 Task: In the  document cultivatepositivemind.rtf Share this file with 'softage.1@softage.net' Make a copy of the file 'without changing the auto name' Delete the  copy of the file
Action: Mouse moved to (961, 46)
Screenshot: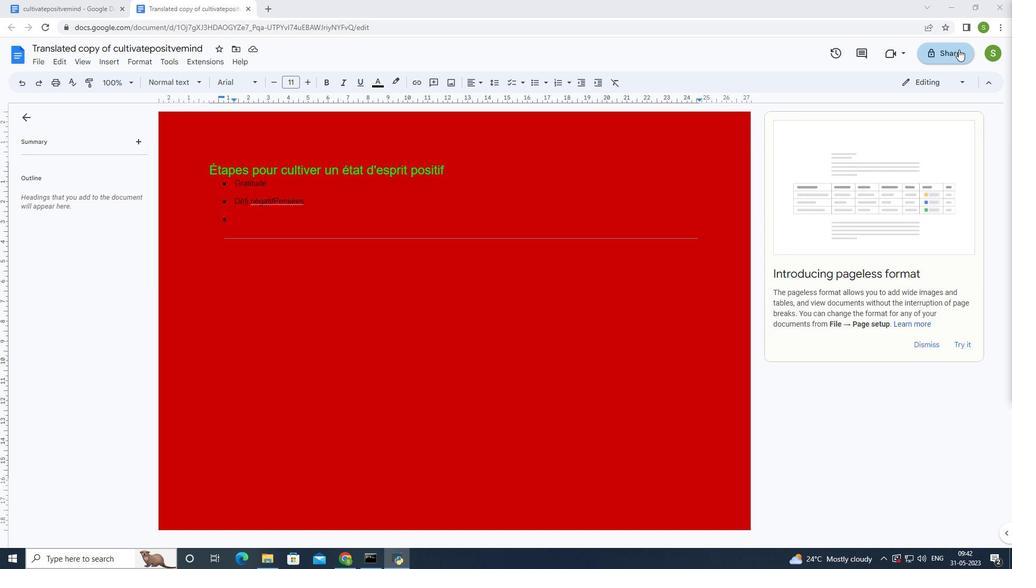 
Action: Mouse pressed left at (961, 46)
Screenshot: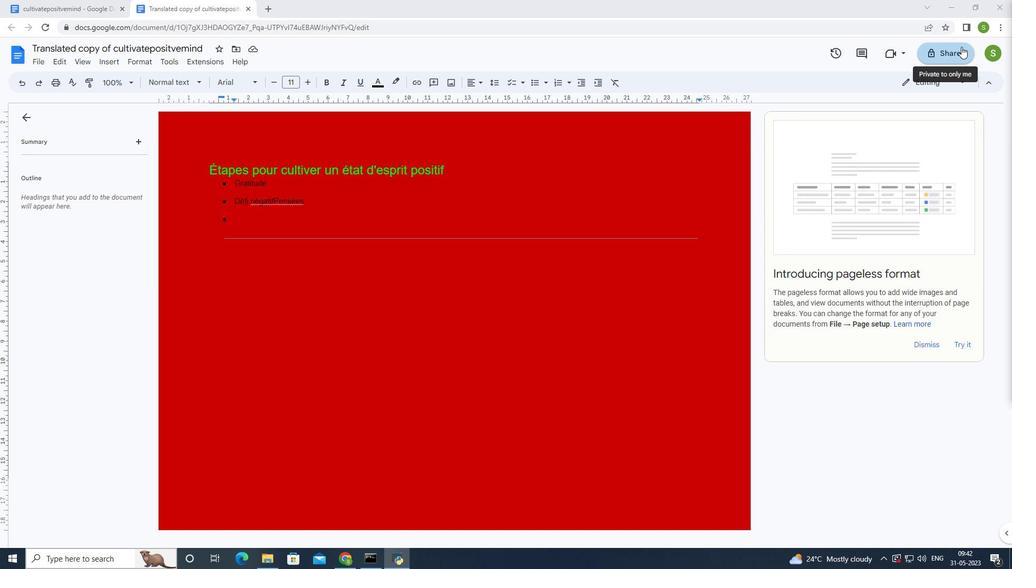 
Action: Mouse moved to (532, 245)
Screenshot: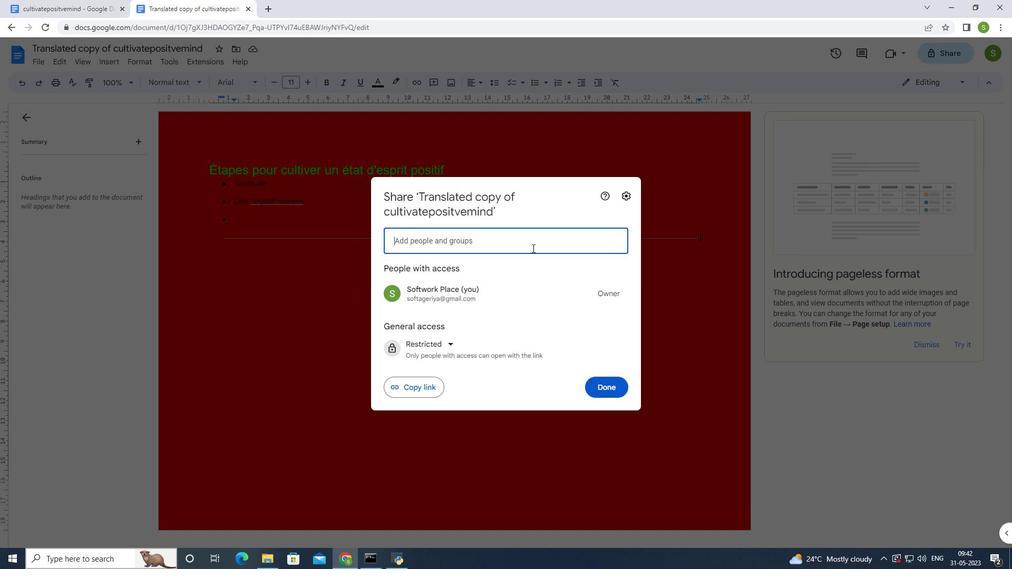 
Action: Mouse pressed left at (532, 245)
Screenshot: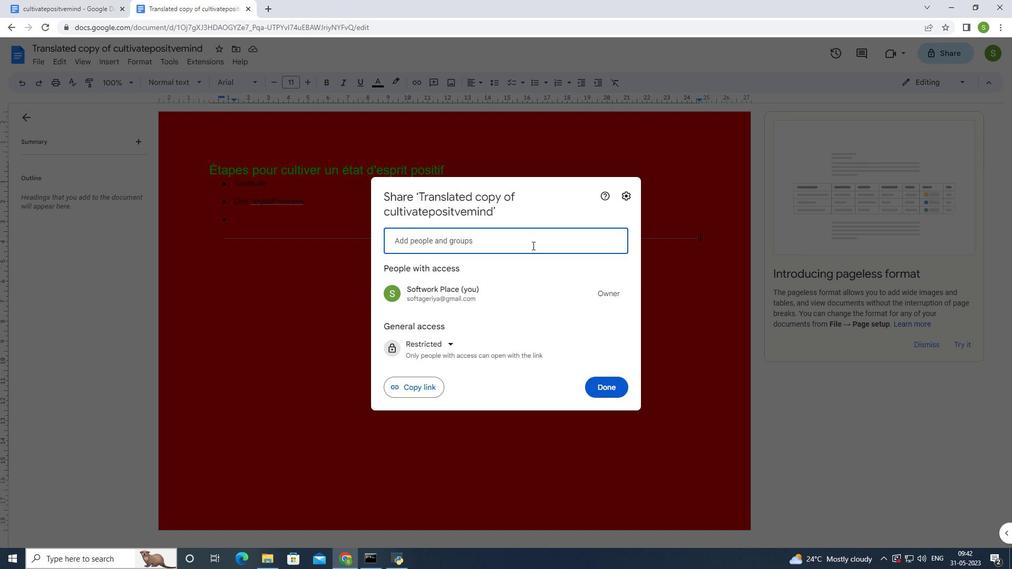 
Action: Key pressed softage,1<Key.shift>@softage<Key.backspace><Key.backspace><Key.backspace><Key.backspace><Key.backspace><Key.backspace><Key.backspace><Key.backspace><Key.backspace>
Screenshot: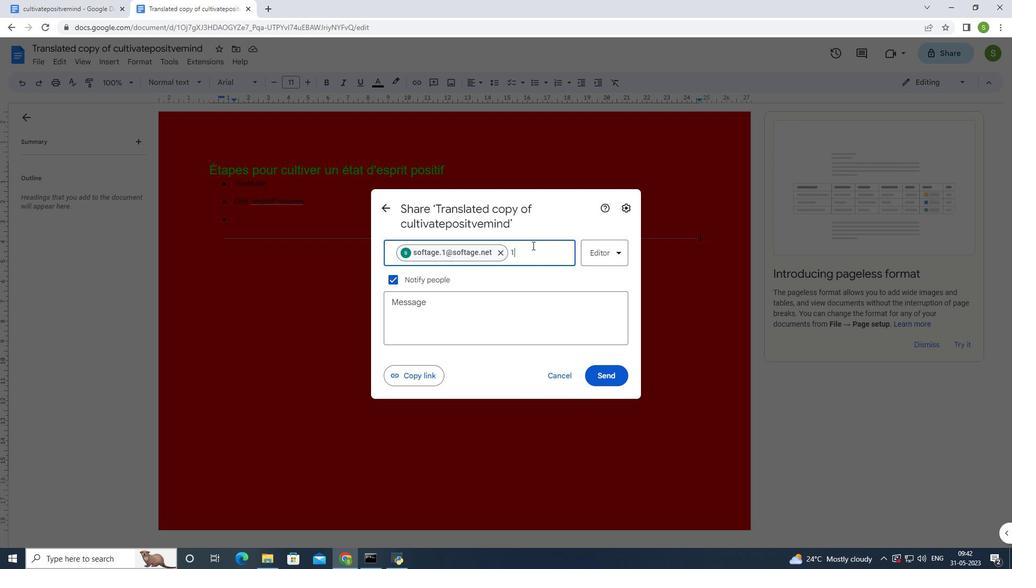 
Action: Mouse moved to (601, 374)
Screenshot: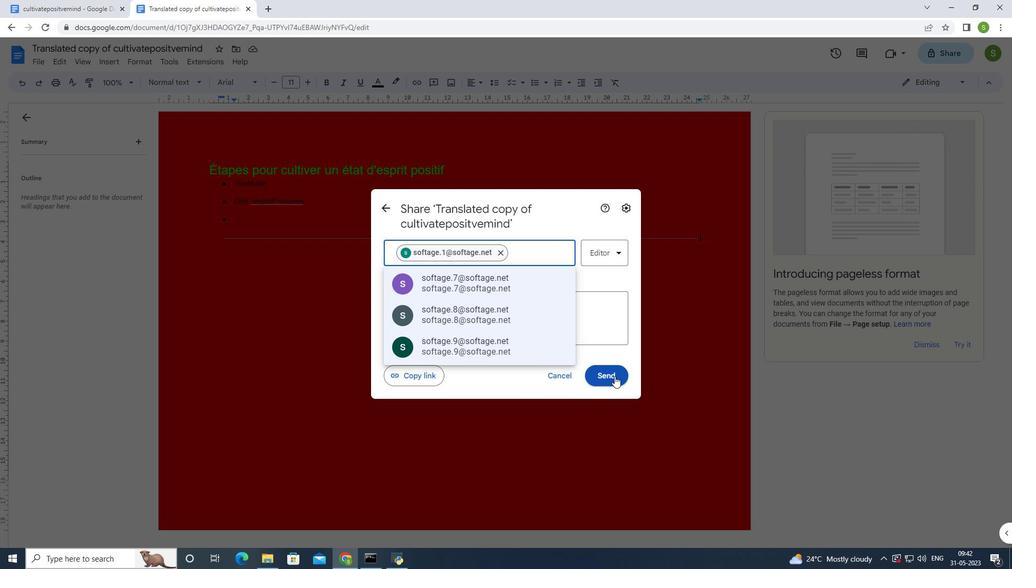 
Action: Mouse pressed left at (601, 374)
Screenshot: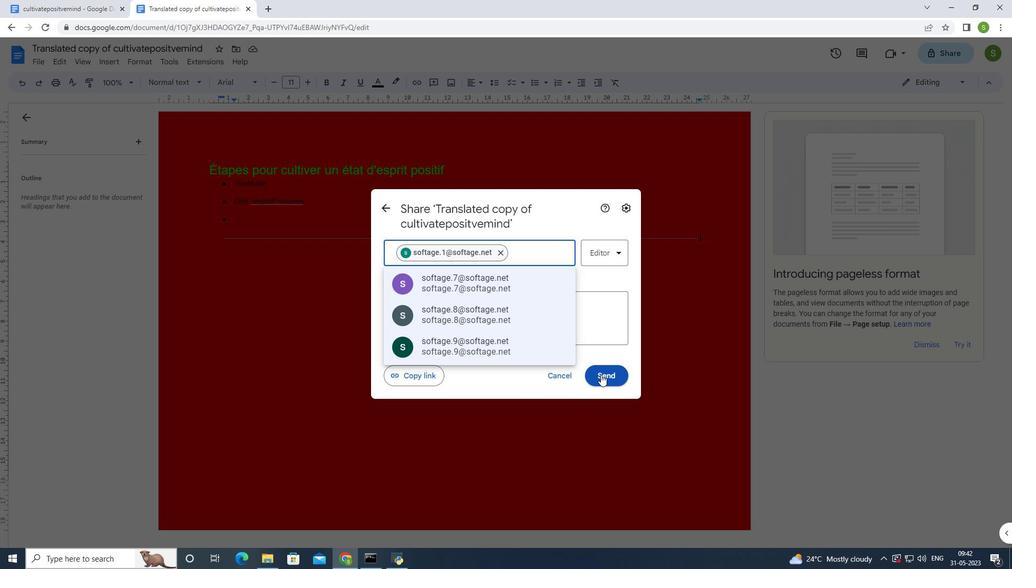 
Action: Mouse moved to (34, 61)
Screenshot: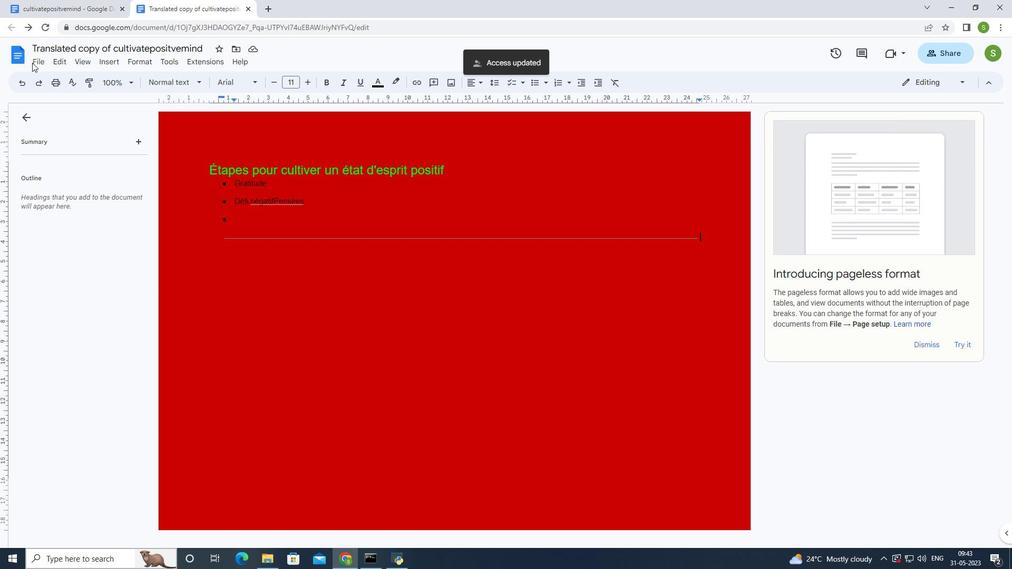
Action: Mouse pressed left at (34, 61)
Screenshot: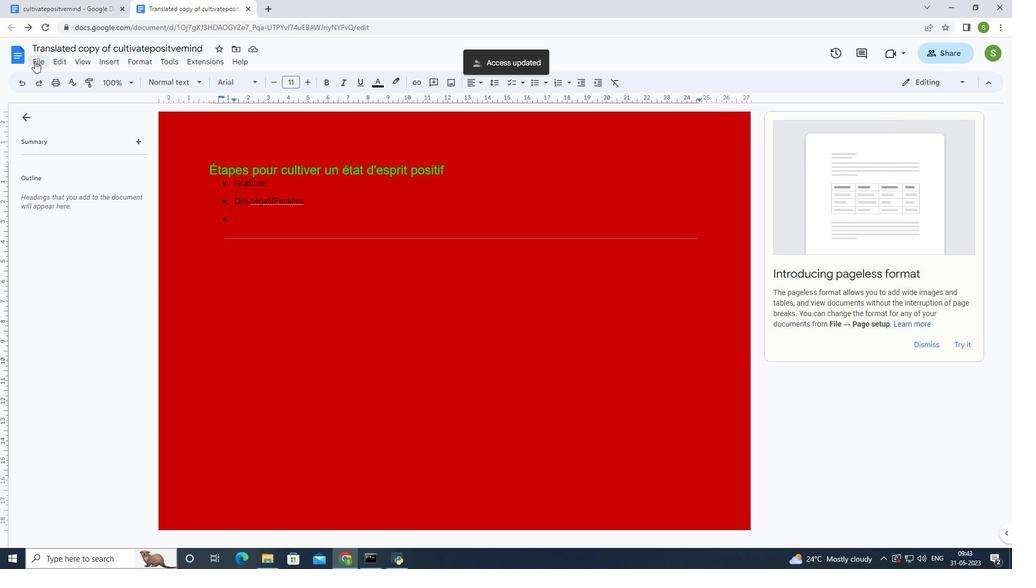 
Action: Mouse moved to (91, 113)
Screenshot: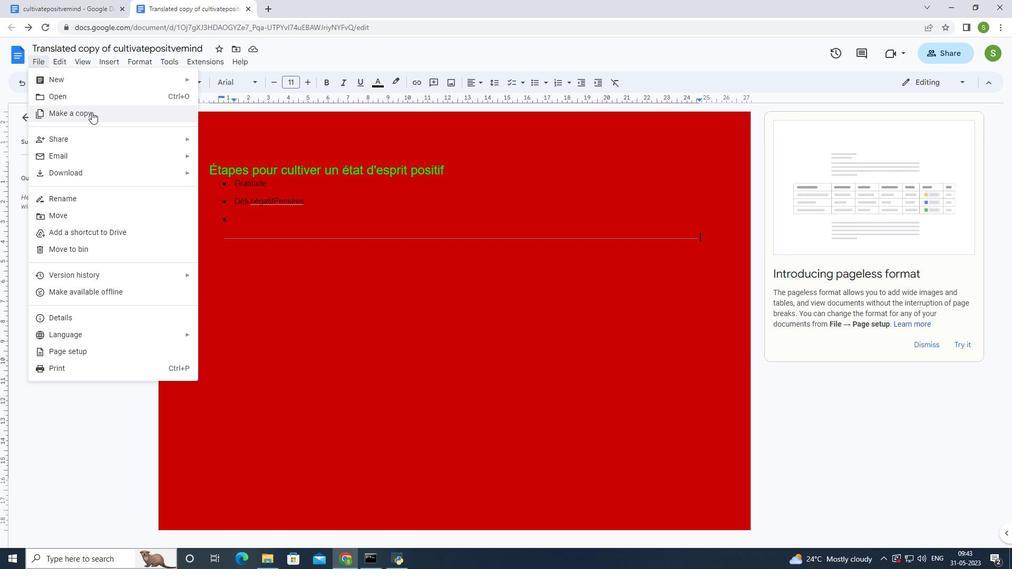 
Action: Mouse pressed left at (91, 113)
Screenshot: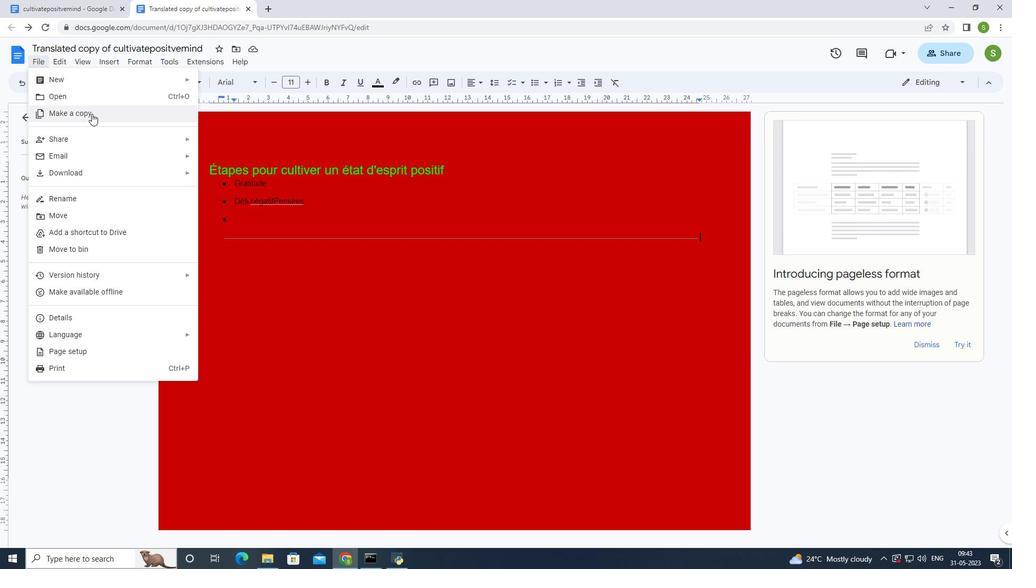 
Action: Mouse moved to (665, 319)
Screenshot: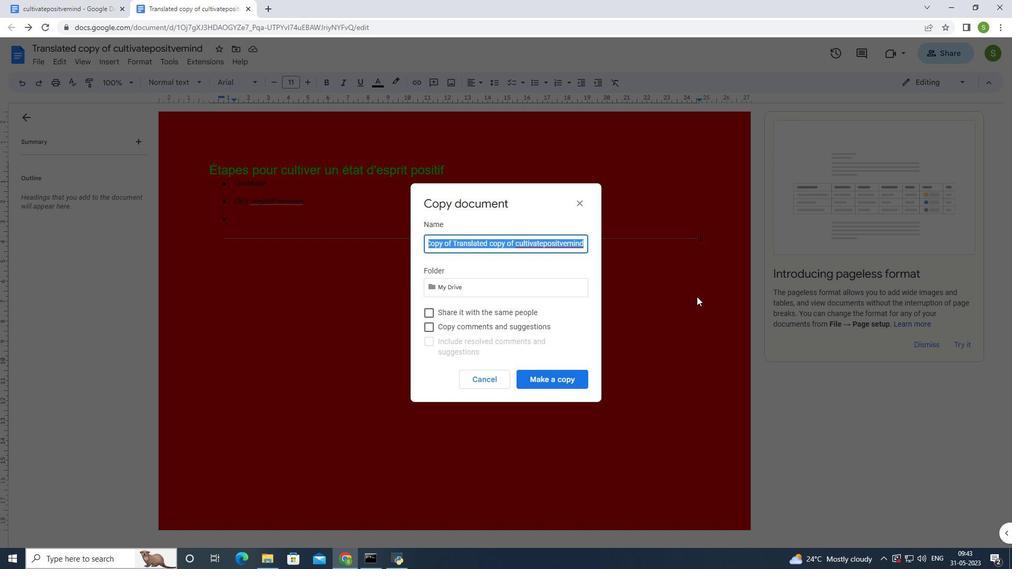 
Action: Key pressed without<Key.space>changing<Key.space>the<Key.space>auto<Key.space>name
Screenshot: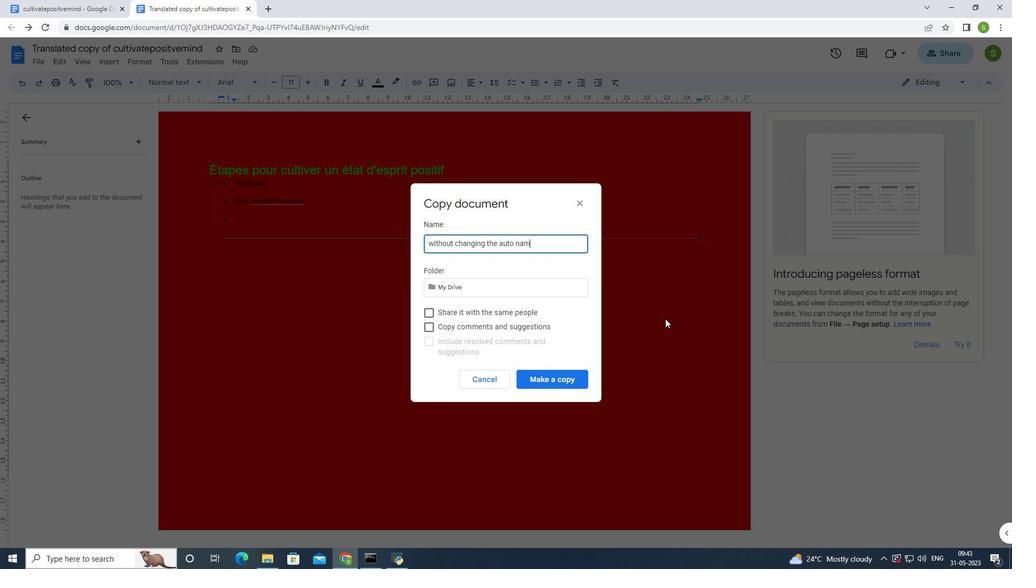 
Action: Mouse moved to (485, 326)
Screenshot: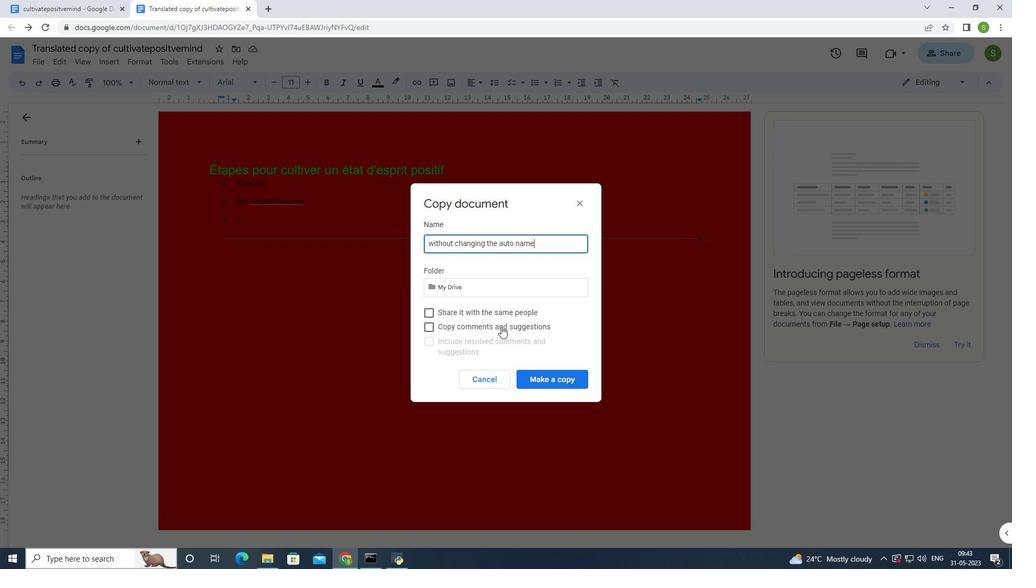 
Action: Mouse scrolled (485, 325) with delta (0, 0)
Screenshot: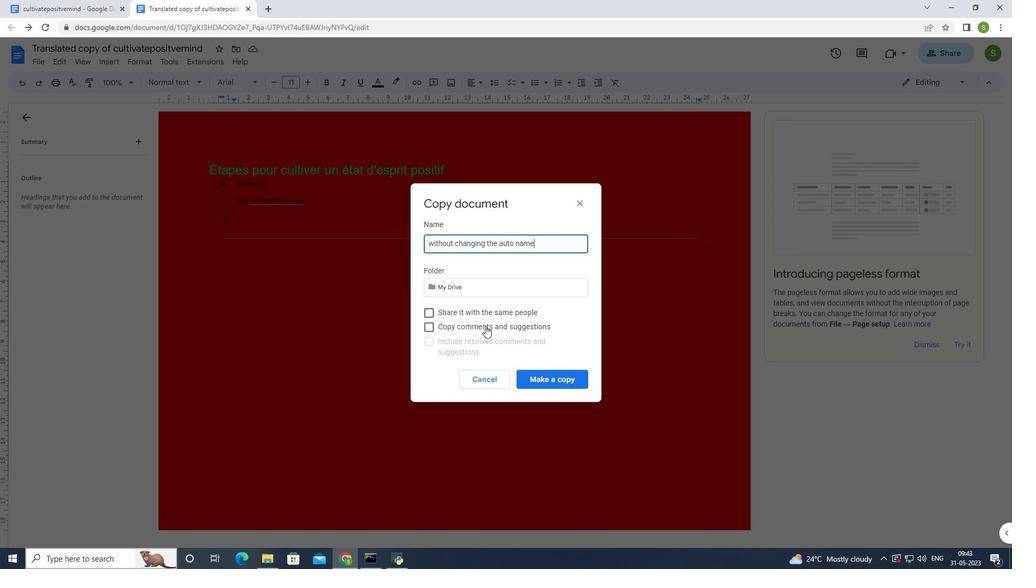 
Action: Mouse scrolled (485, 325) with delta (0, 0)
Screenshot: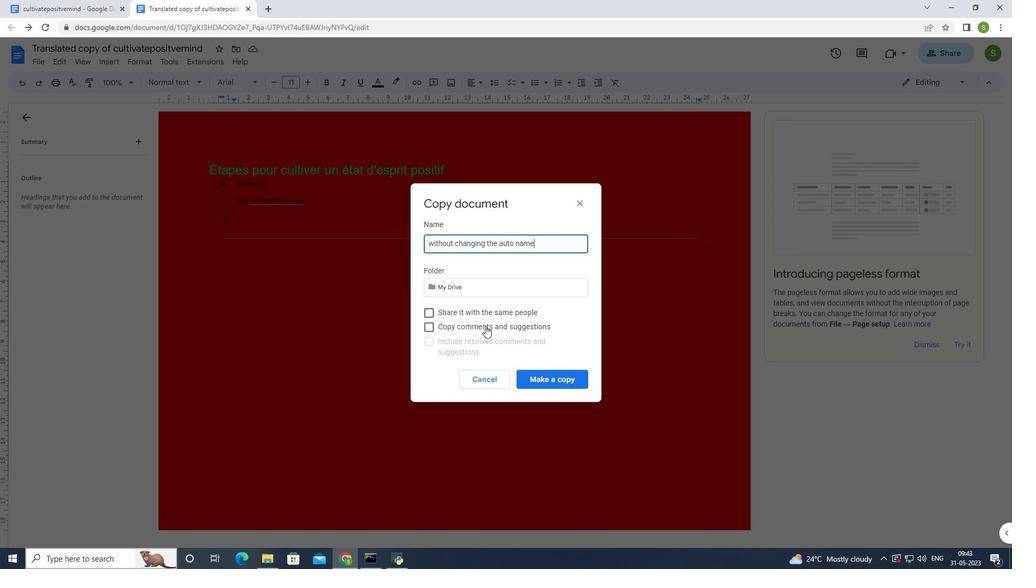 
Action: Mouse moved to (486, 325)
Screenshot: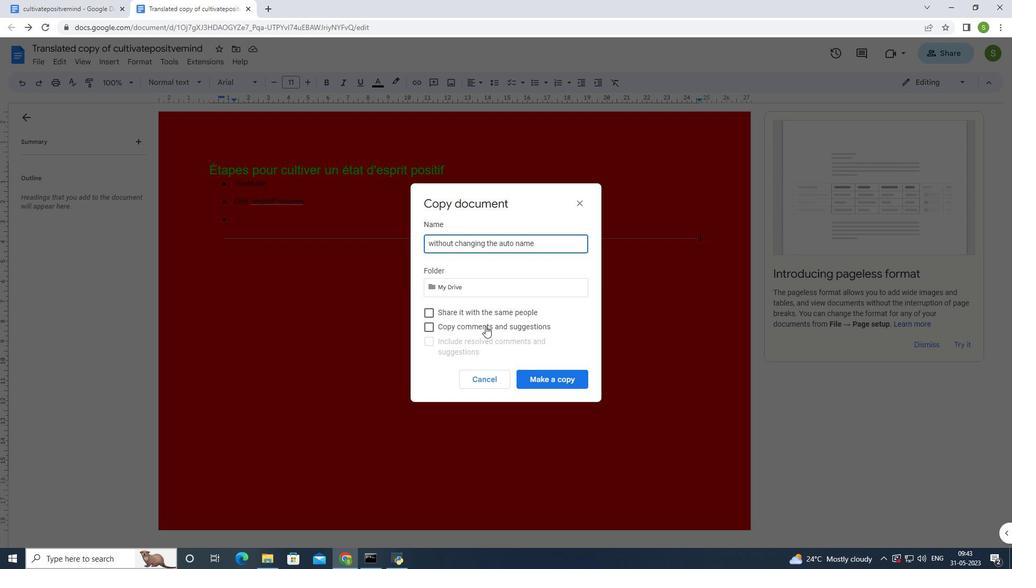 
Action: Mouse scrolled (486, 325) with delta (0, 0)
Screenshot: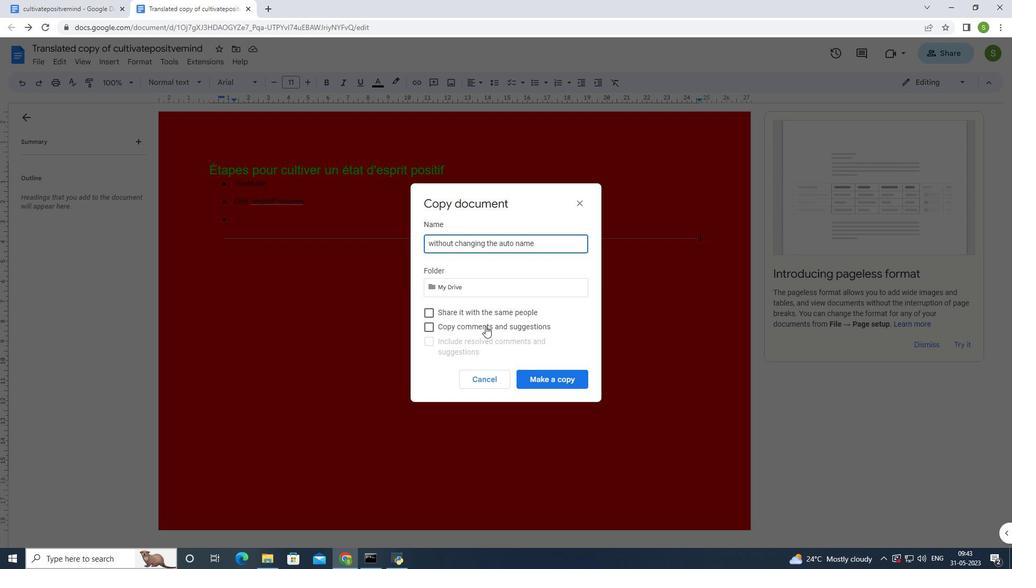 
Action: Mouse moved to (487, 325)
Screenshot: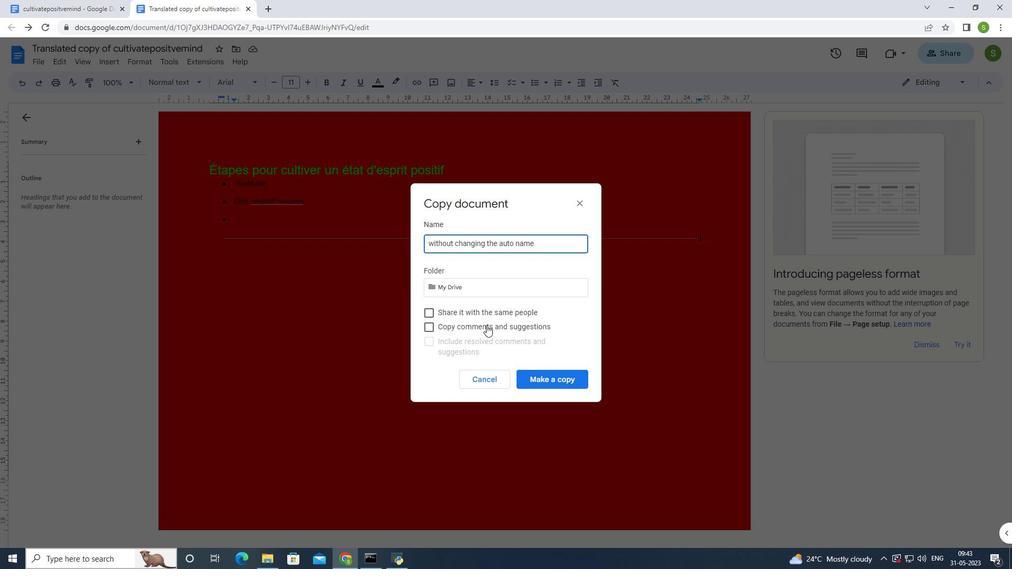 
Action: Mouse scrolled (487, 324) with delta (0, 0)
Screenshot: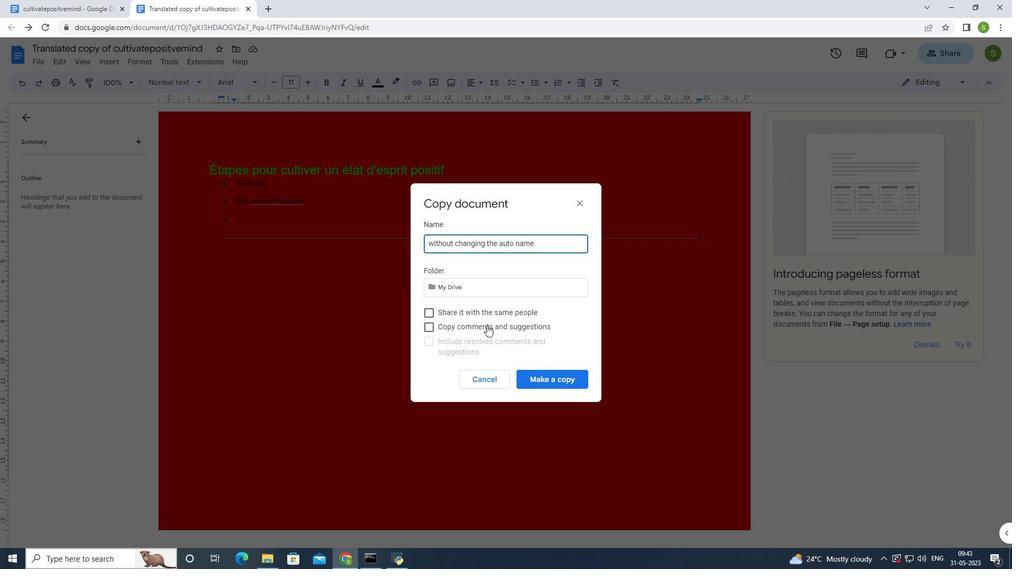 
Action: Mouse moved to (495, 322)
Screenshot: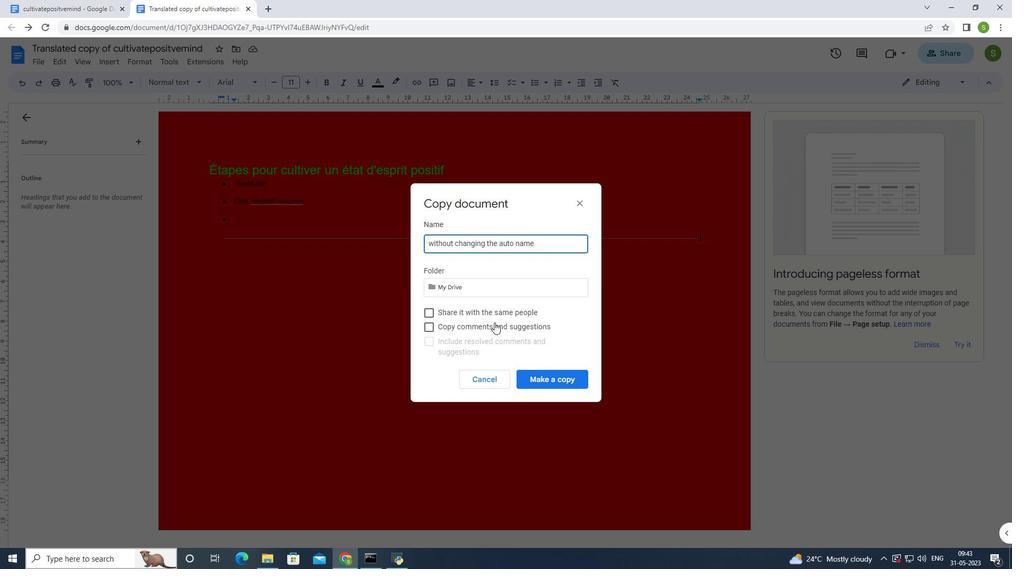 
Action: Mouse scrolled (495, 321) with delta (0, 0)
Screenshot: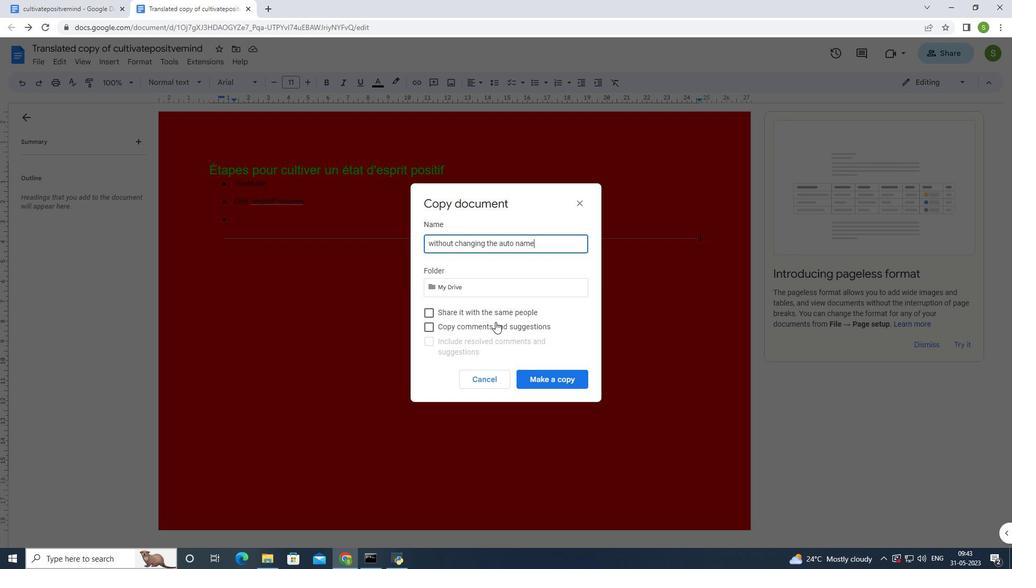 
Action: Mouse scrolled (495, 321) with delta (0, 0)
Screenshot: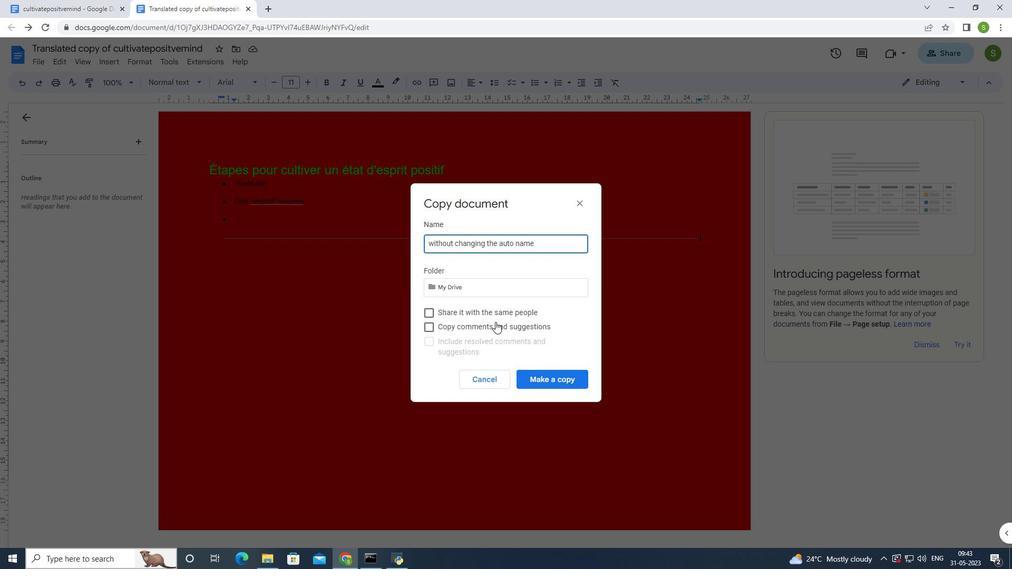 
Action: Mouse scrolled (495, 322) with delta (0, 0)
Screenshot: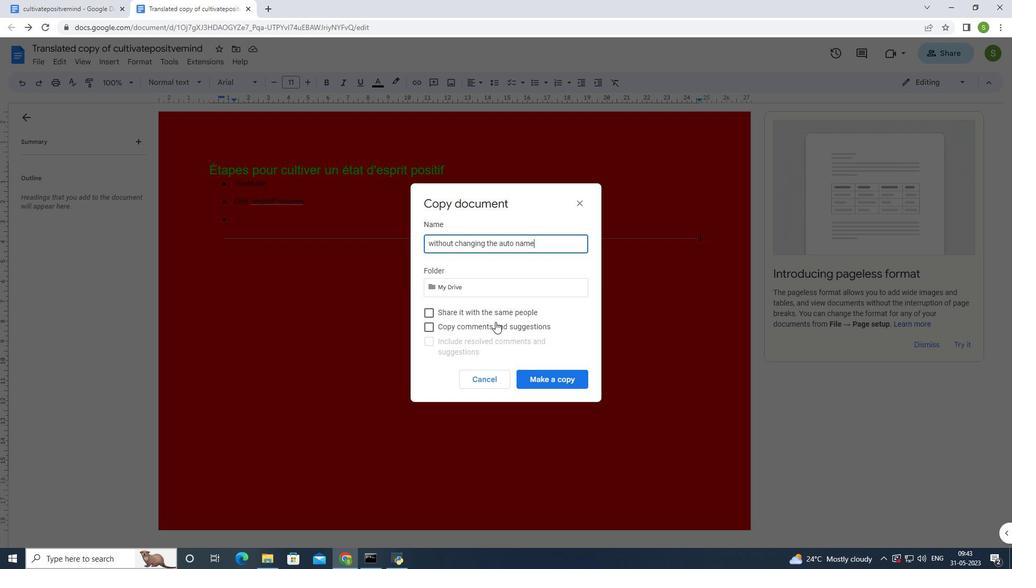 
Action: Mouse scrolled (495, 321) with delta (0, 0)
Screenshot: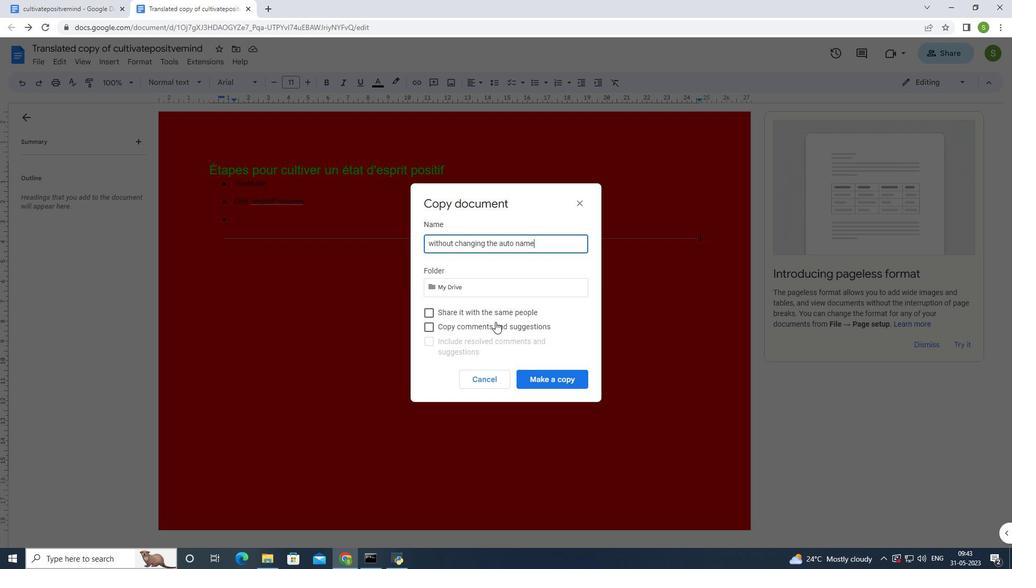 
Action: Mouse scrolled (495, 322) with delta (0, 0)
Screenshot: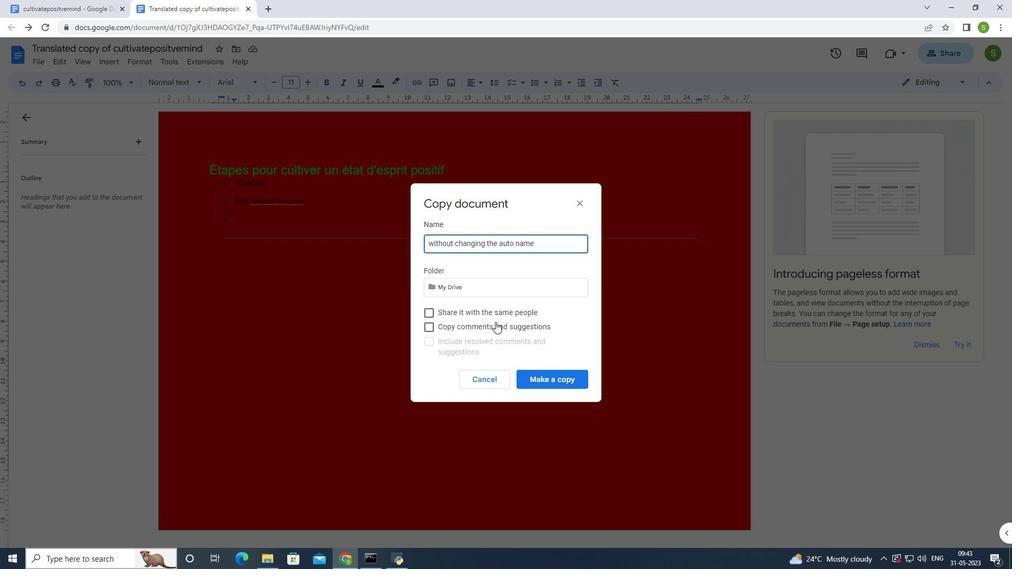 
Action: Mouse moved to (466, 327)
Screenshot: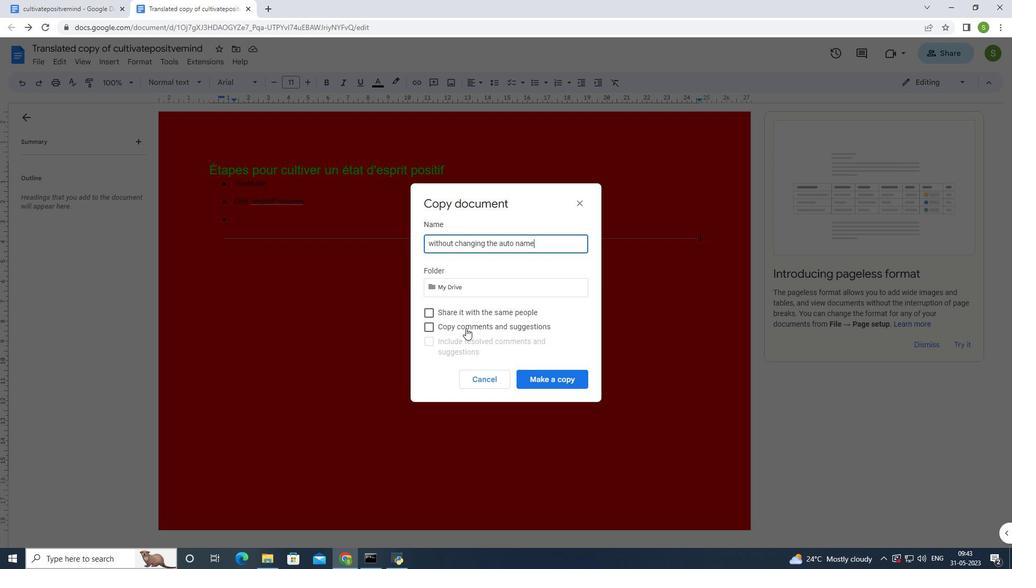 
Action: Mouse scrolled (466, 327) with delta (0, 0)
Screenshot: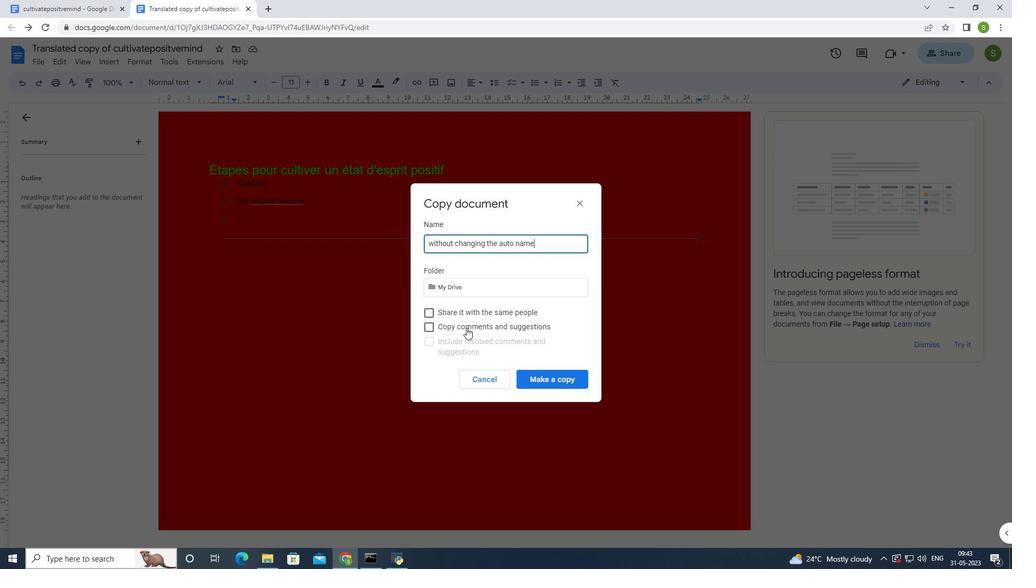 
Action: Mouse scrolled (466, 327) with delta (0, 0)
Screenshot: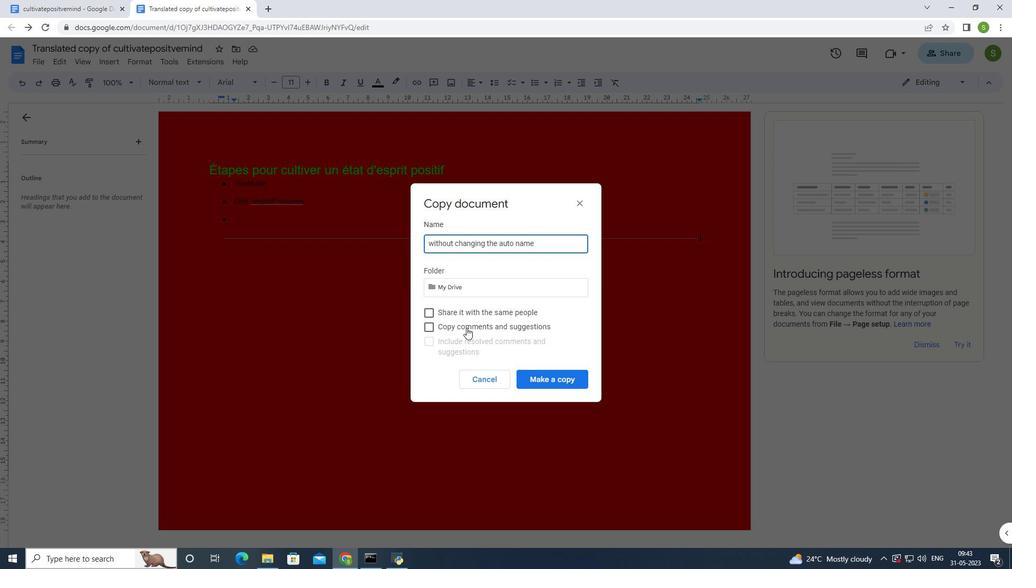 
Action: Mouse moved to (468, 324)
Screenshot: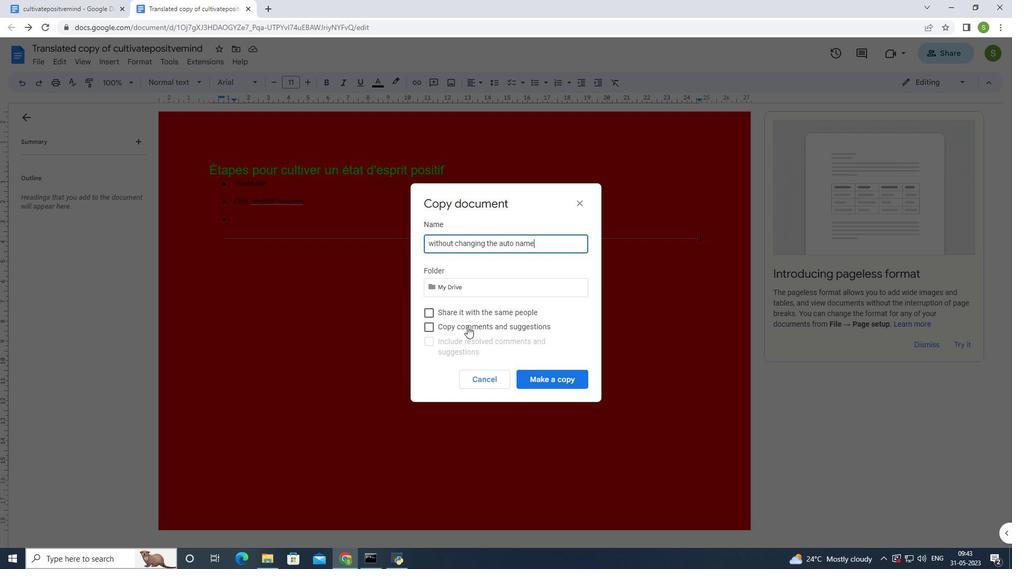 
Action: Mouse scrolled (468, 325) with delta (0, 0)
Screenshot: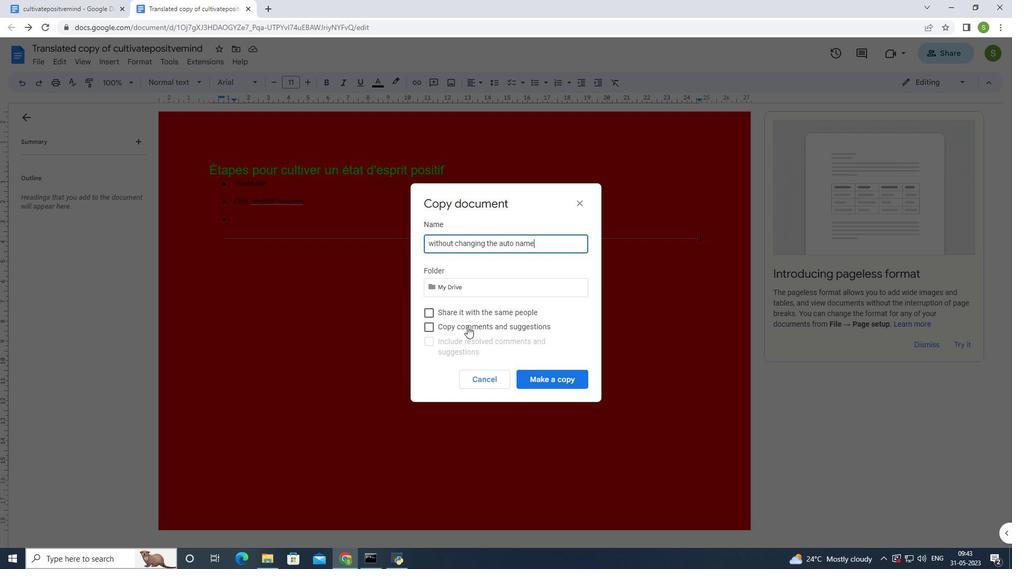 
Action: Mouse moved to (470, 323)
Screenshot: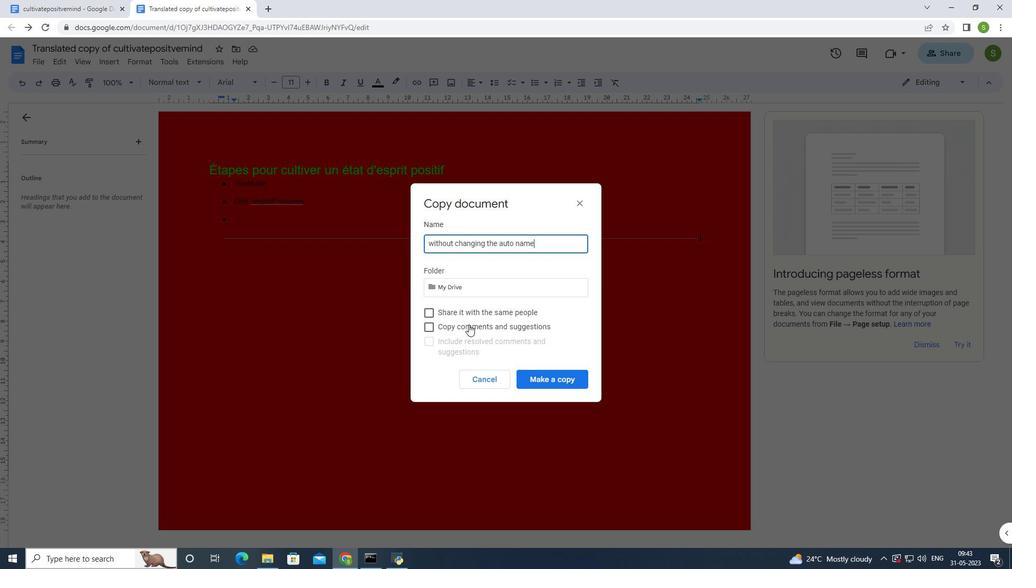 
Action: Mouse scrolled (470, 323) with delta (0, 0)
Screenshot: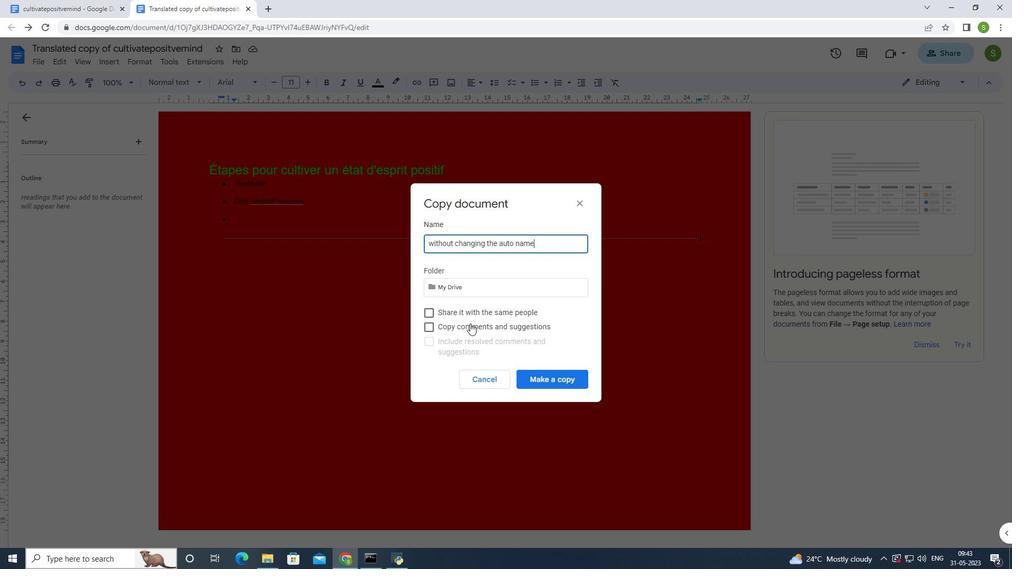 
Action: Mouse scrolled (470, 323) with delta (0, 0)
Screenshot: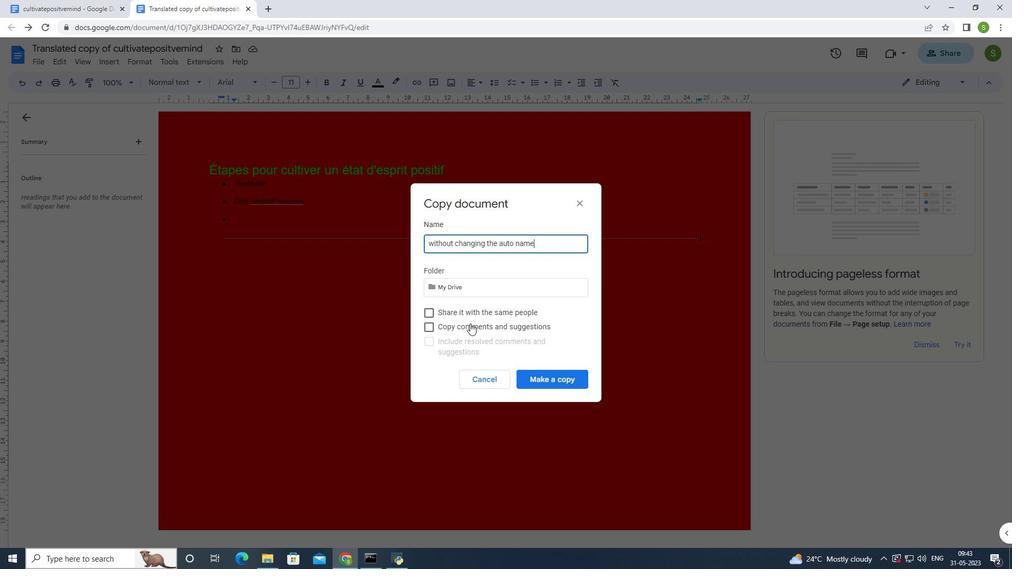 
Action: Mouse moved to (476, 343)
Screenshot: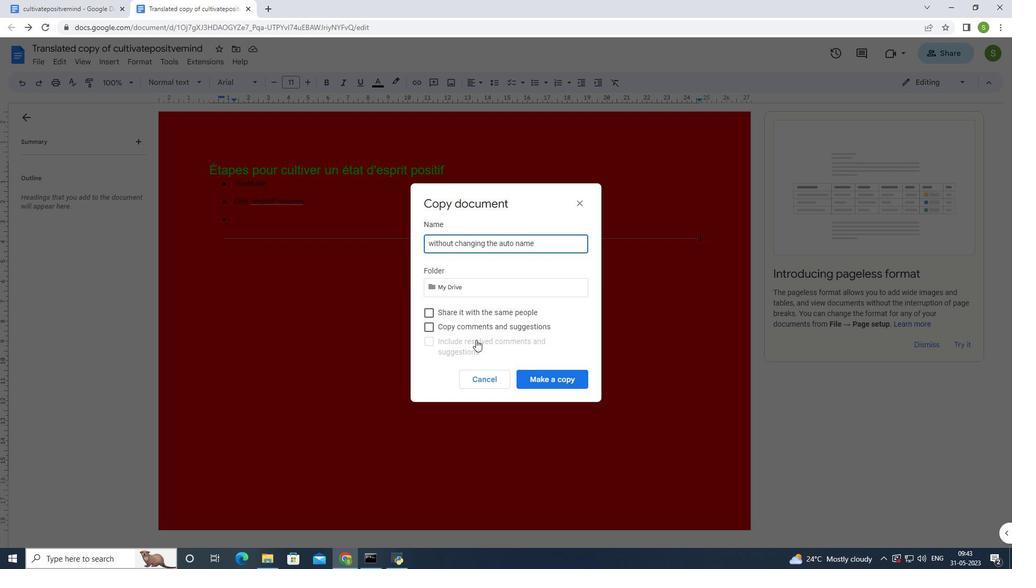 
Action: Mouse scrolled (476, 342) with delta (0, 0)
Screenshot: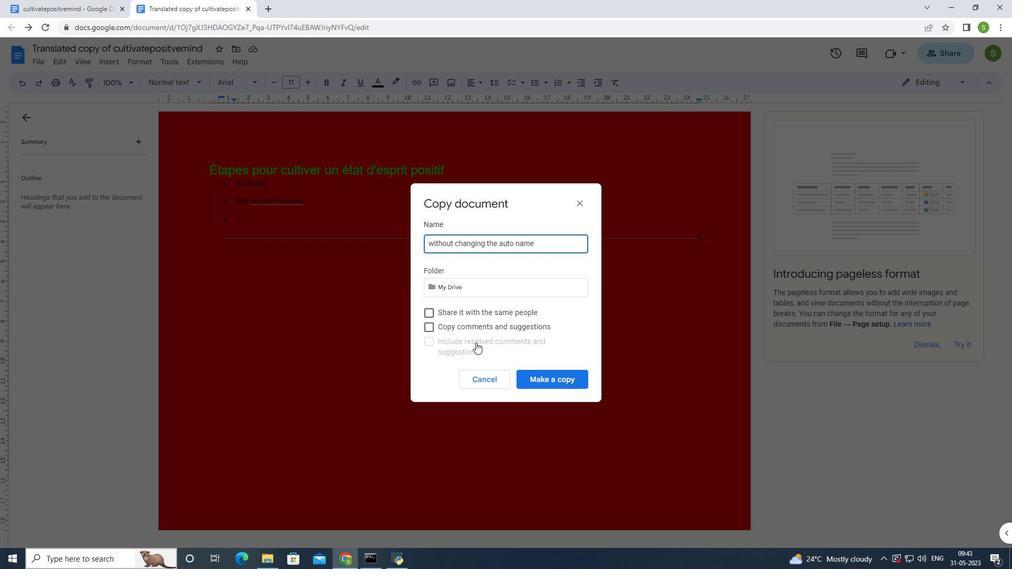
Action: Mouse scrolled (476, 342) with delta (0, 0)
Screenshot: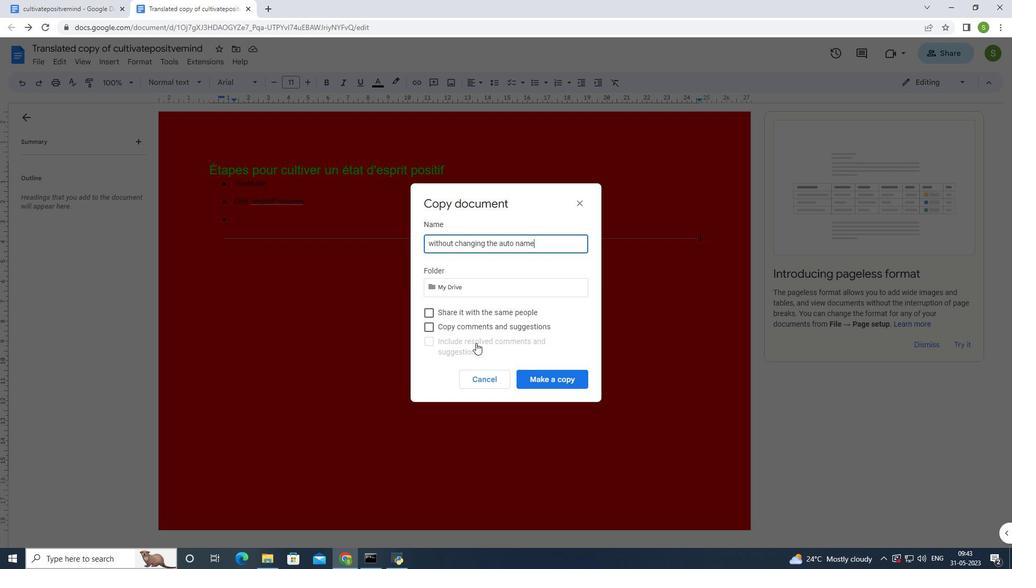 
Action: Mouse moved to (575, 377)
Screenshot: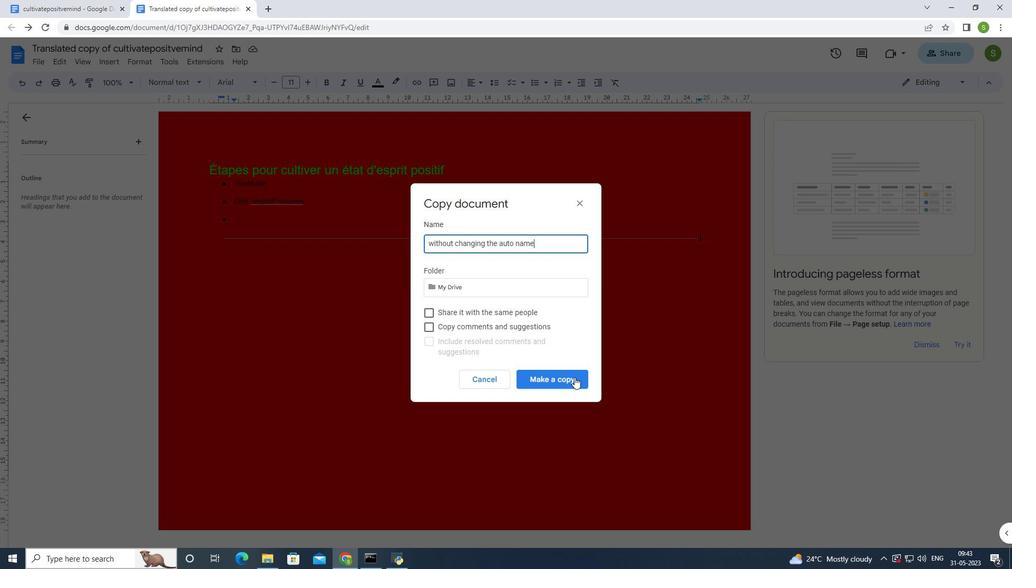 
Action: Mouse pressed left at (575, 377)
Screenshot: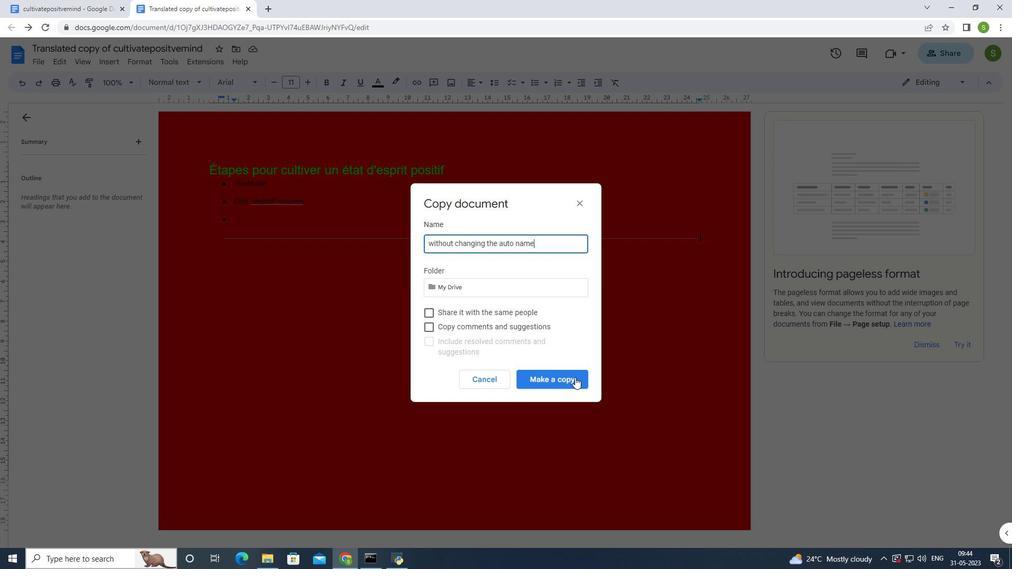 
Action: Mouse moved to (39, 62)
Screenshot: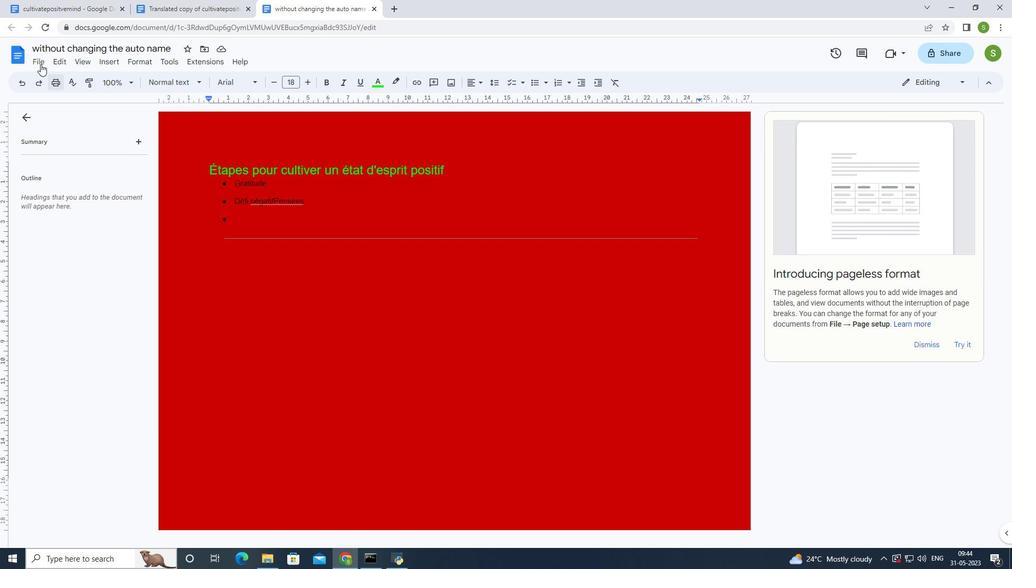 
Action: Mouse pressed left at (39, 62)
Screenshot: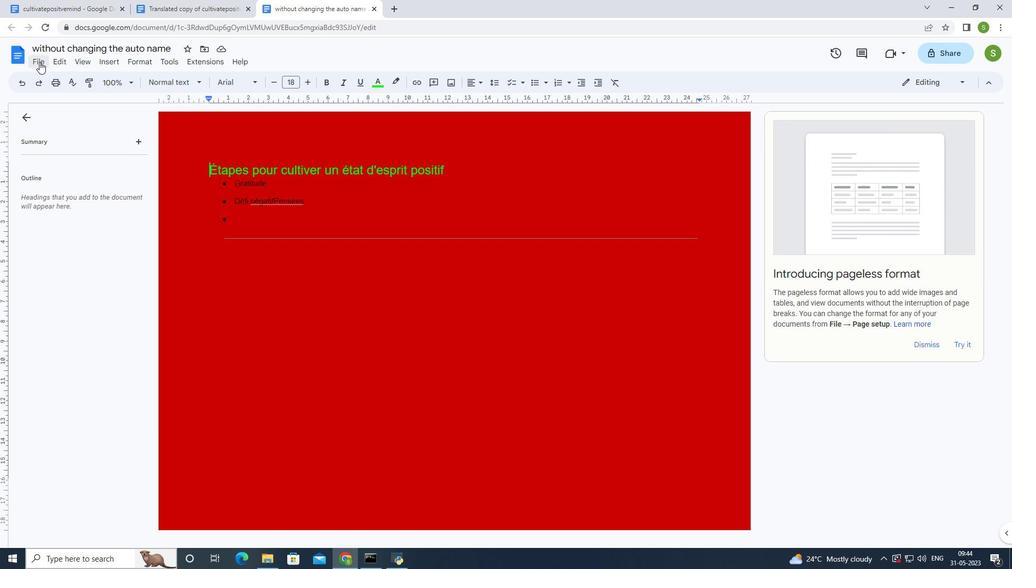 
Action: Mouse moved to (326, 262)
Screenshot: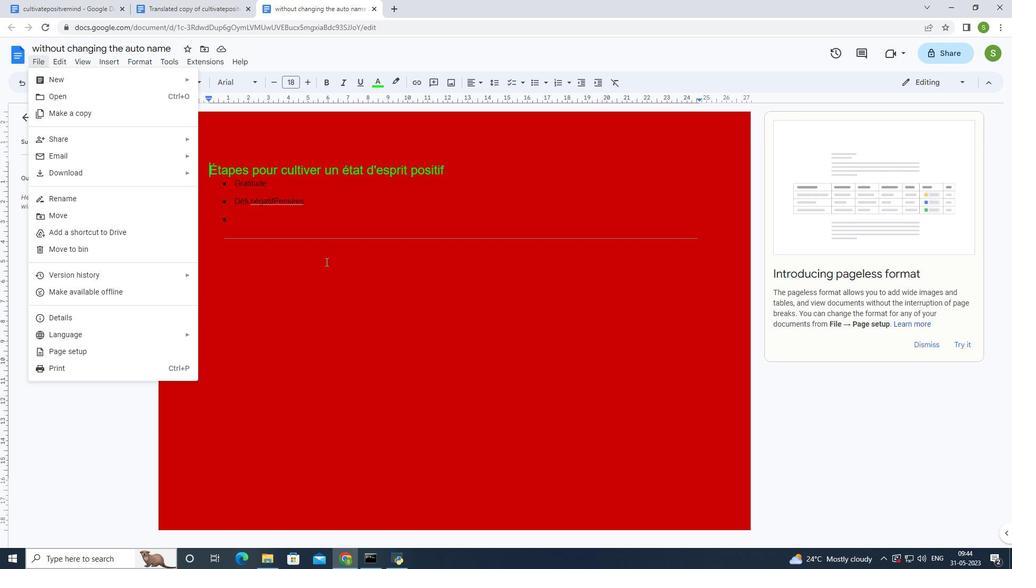 
Action: Mouse pressed left at (326, 262)
Screenshot: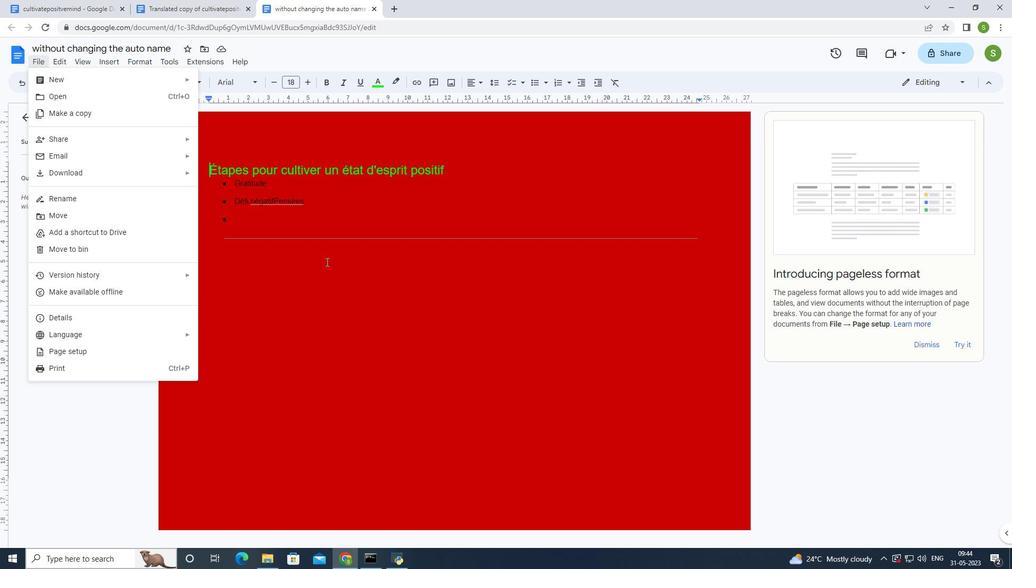 
Action: Mouse moved to (108, 45)
Screenshot: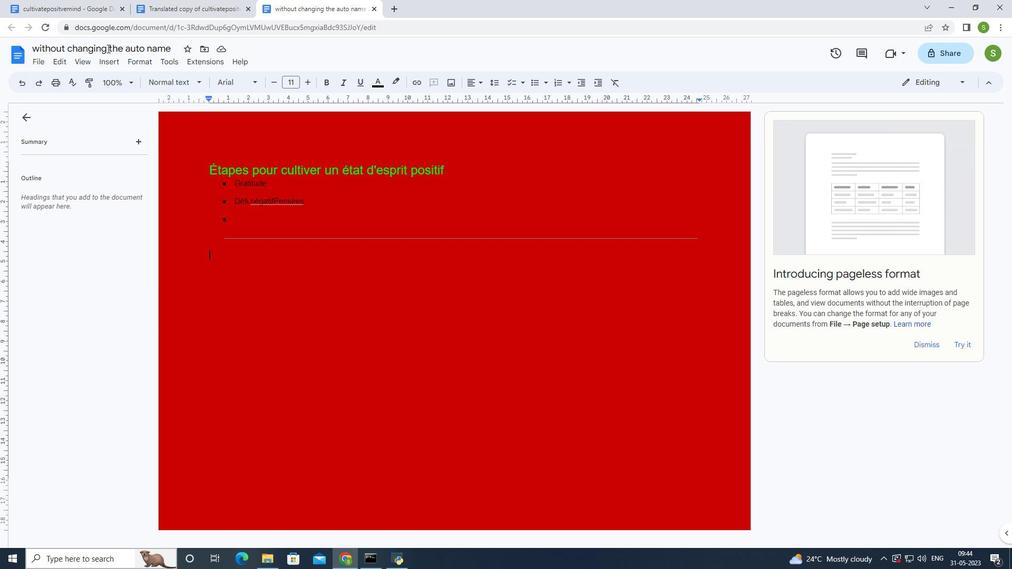 
Action: Mouse pressed right at (108, 45)
Screenshot: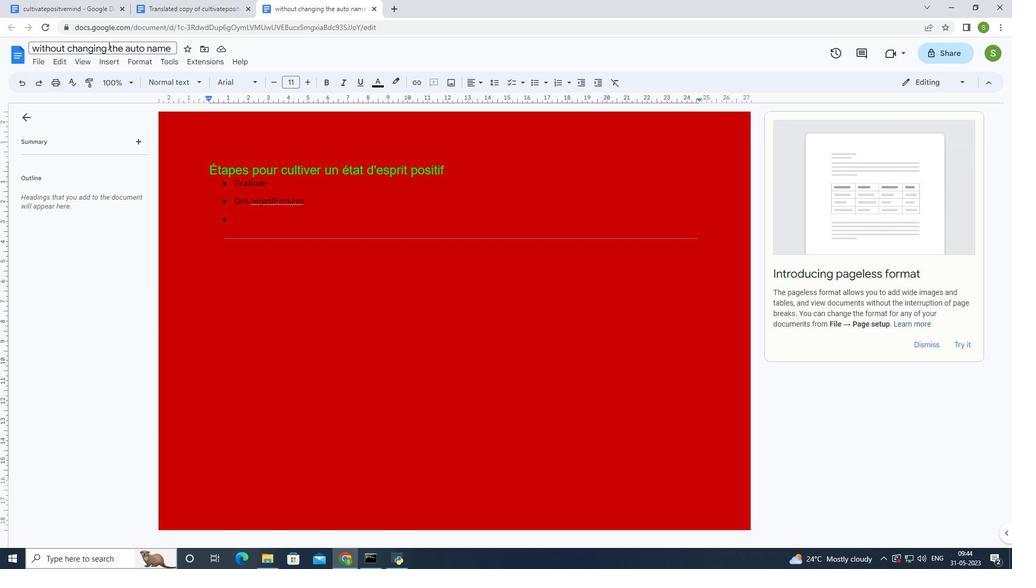 
Action: Mouse moved to (110, 245)
Screenshot: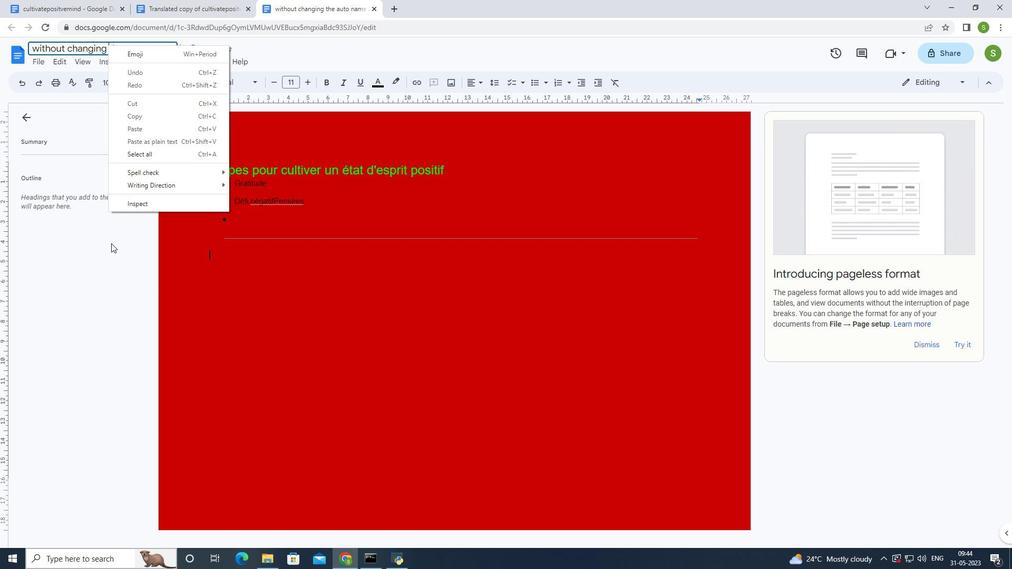 
Action: Mouse pressed left at (110, 245)
Screenshot: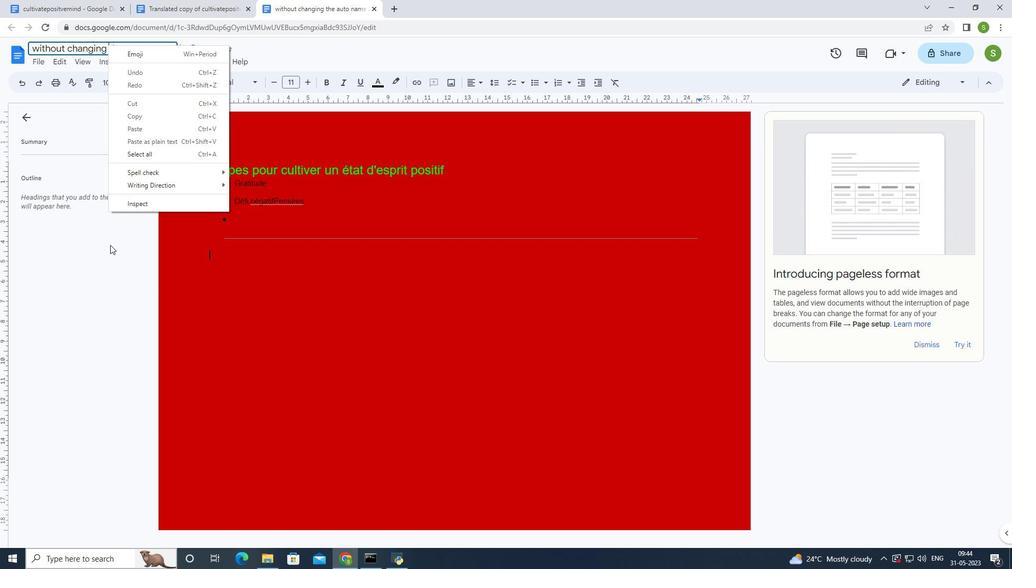 
Action: Mouse moved to (13, 48)
Screenshot: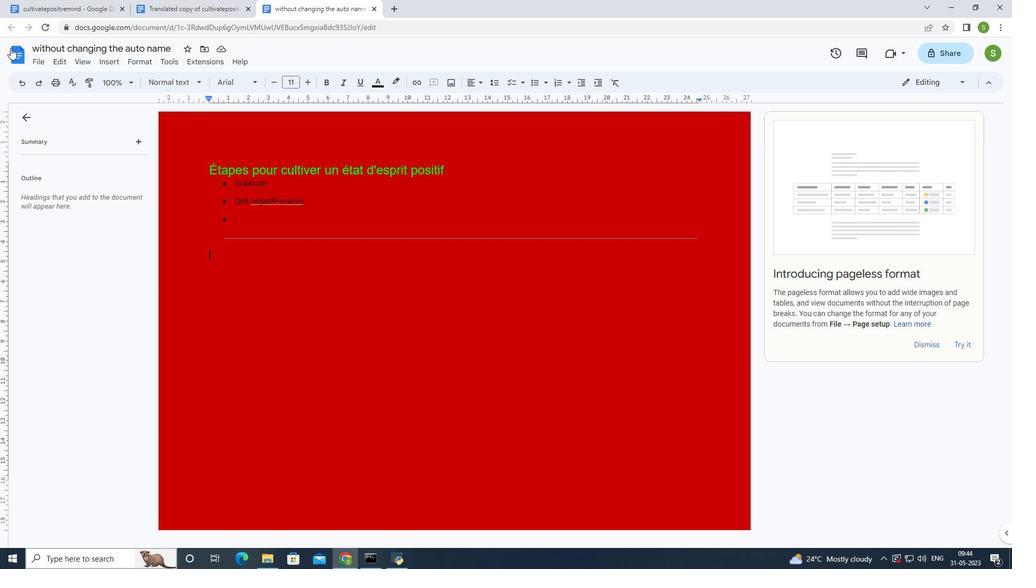
Action: Mouse pressed left at (13, 48)
Screenshot: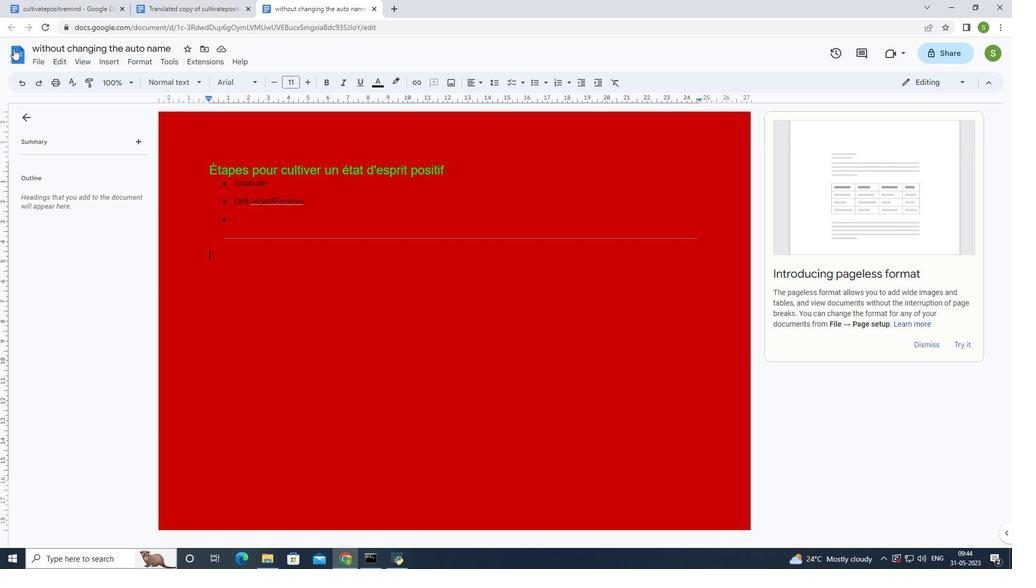 
Action: Mouse moved to (270, 328)
Screenshot: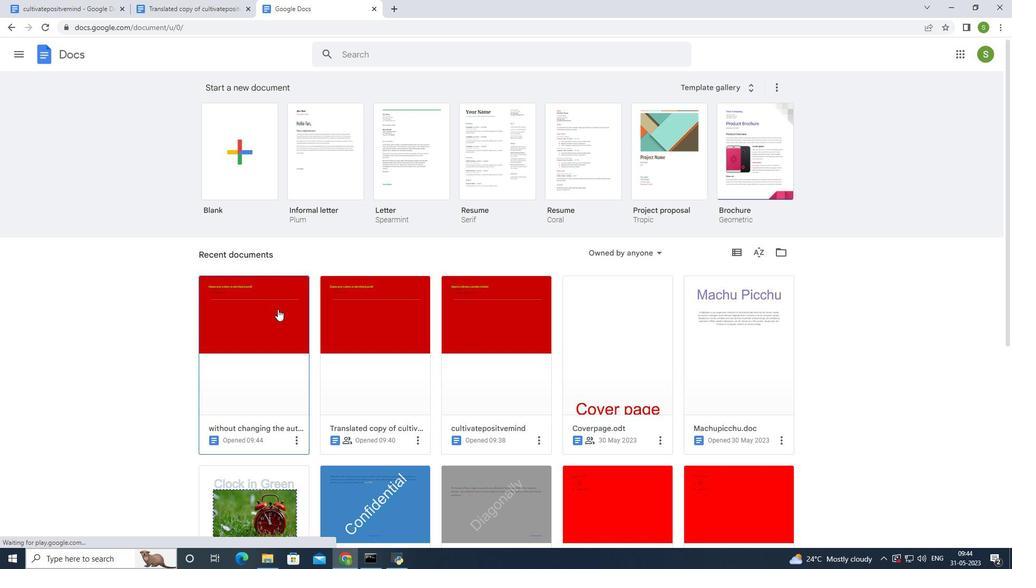 
Action: Mouse pressed left at (270, 328)
Screenshot: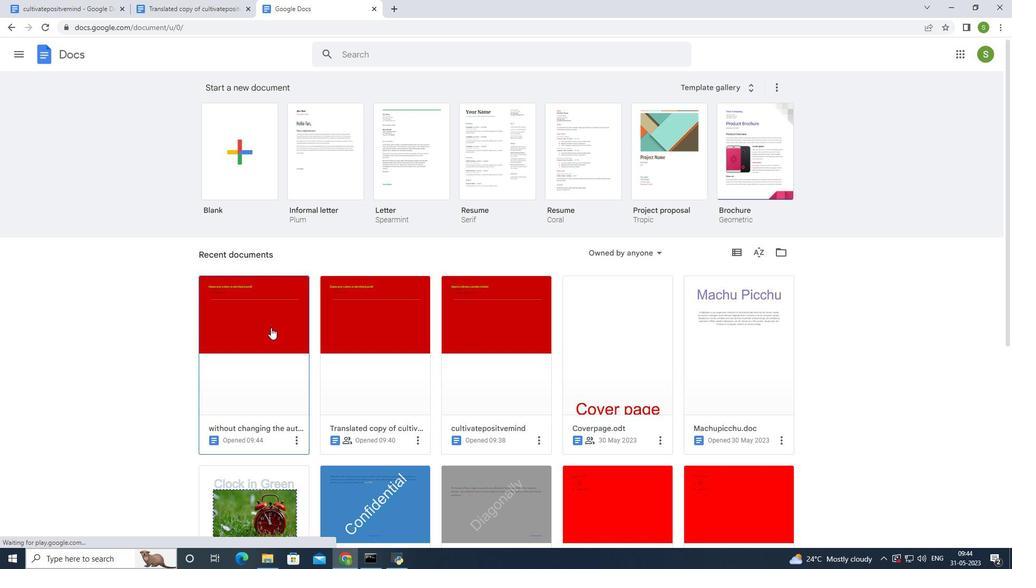 
Action: Mouse moved to (32, 62)
Screenshot: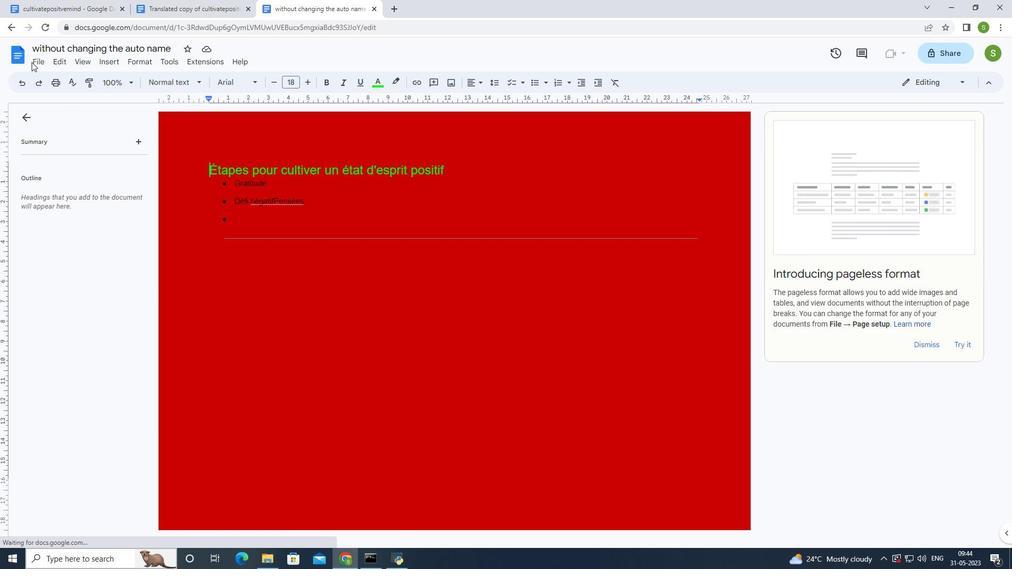 
Action: Mouse pressed left at (32, 62)
Screenshot: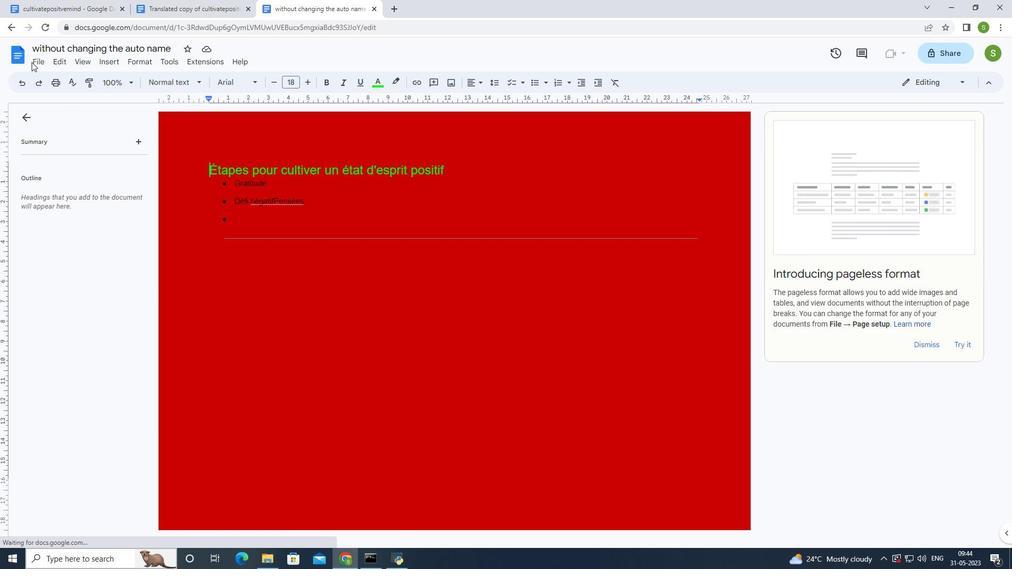 
Action: Mouse moved to (42, 58)
Screenshot: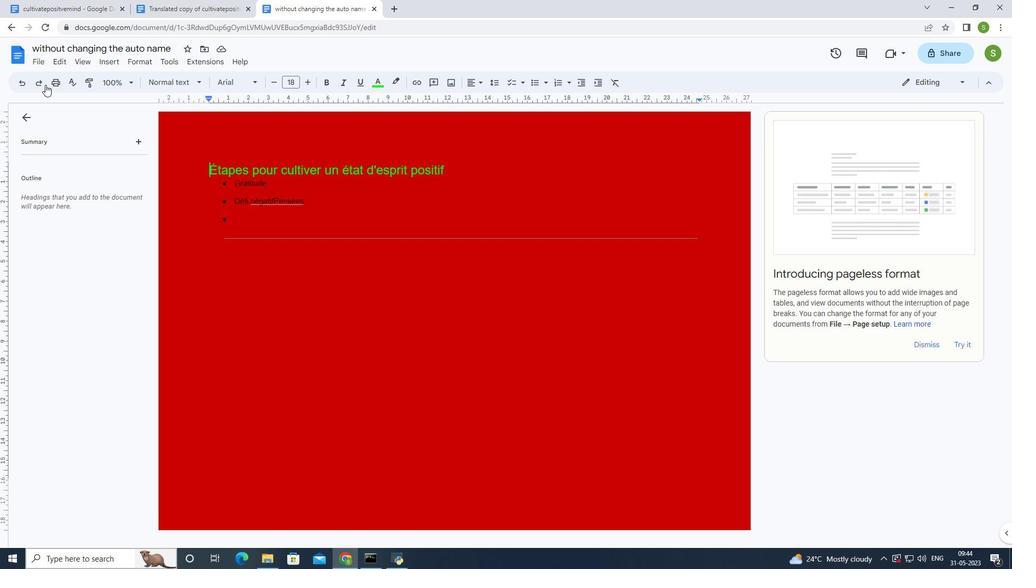 
Action: Mouse pressed left at (42, 58)
Screenshot: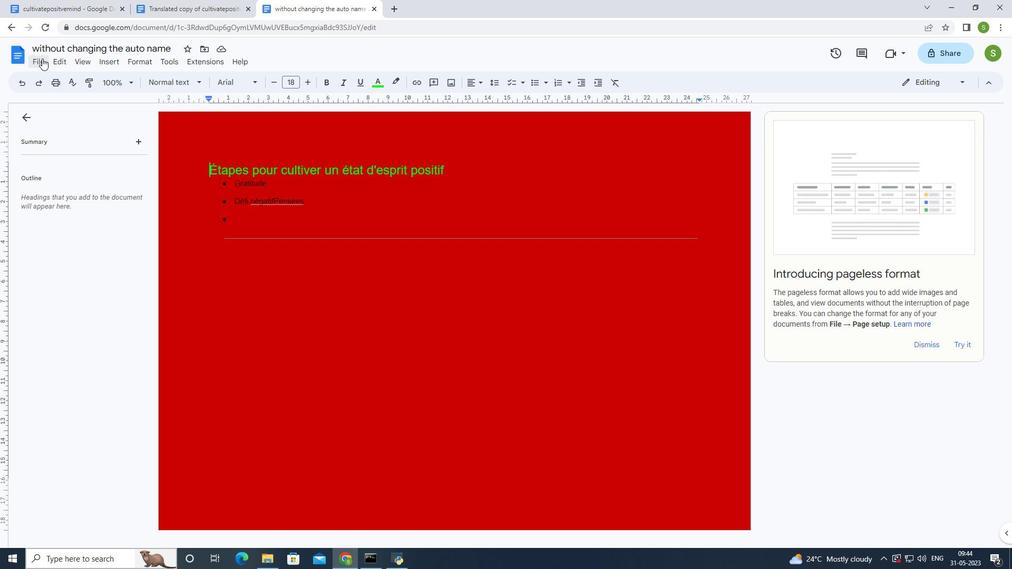
Action: Mouse moved to (246, 254)
Screenshot: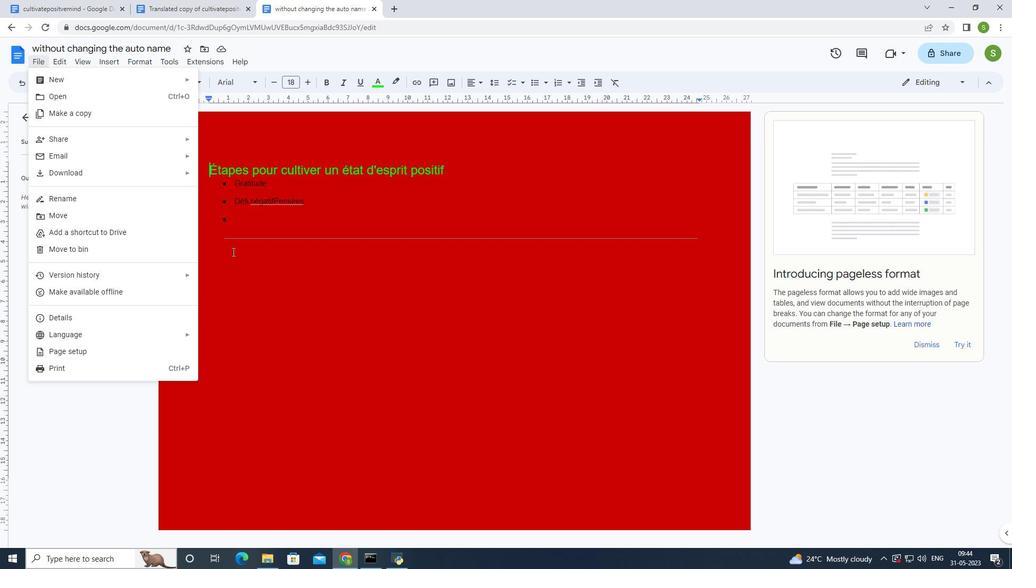 
Action: Mouse pressed left at (246, 254)
Screenshot: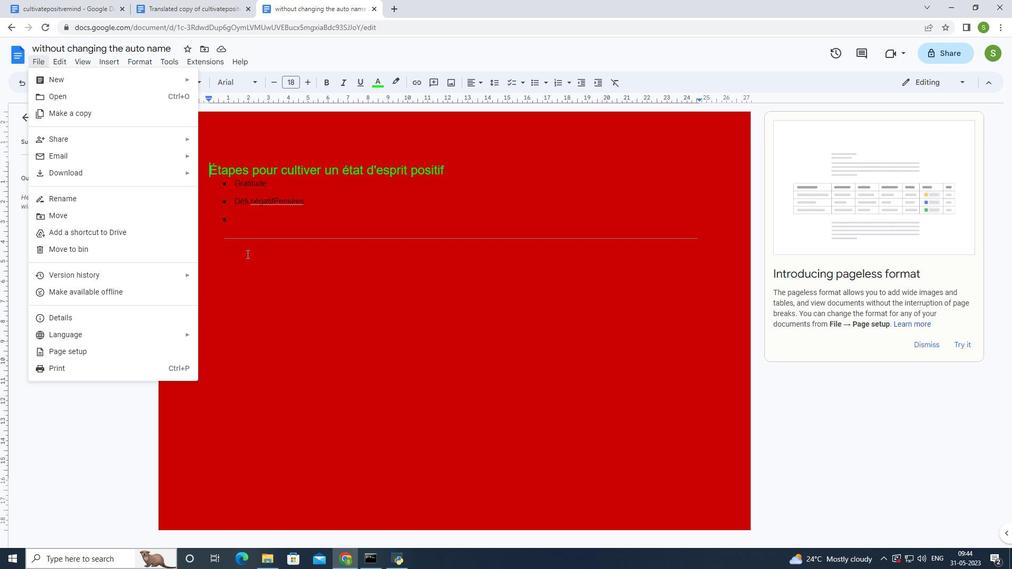 
Action: Mouse moved to (122, 45)
Screenshot: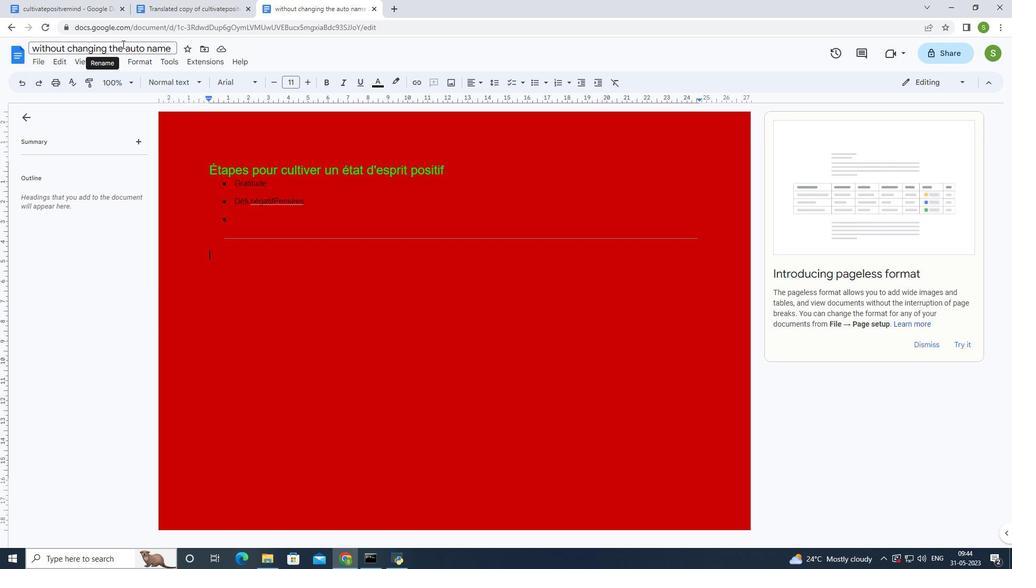 
Action: Mouse pressed left at (122, 45)
Screenshot: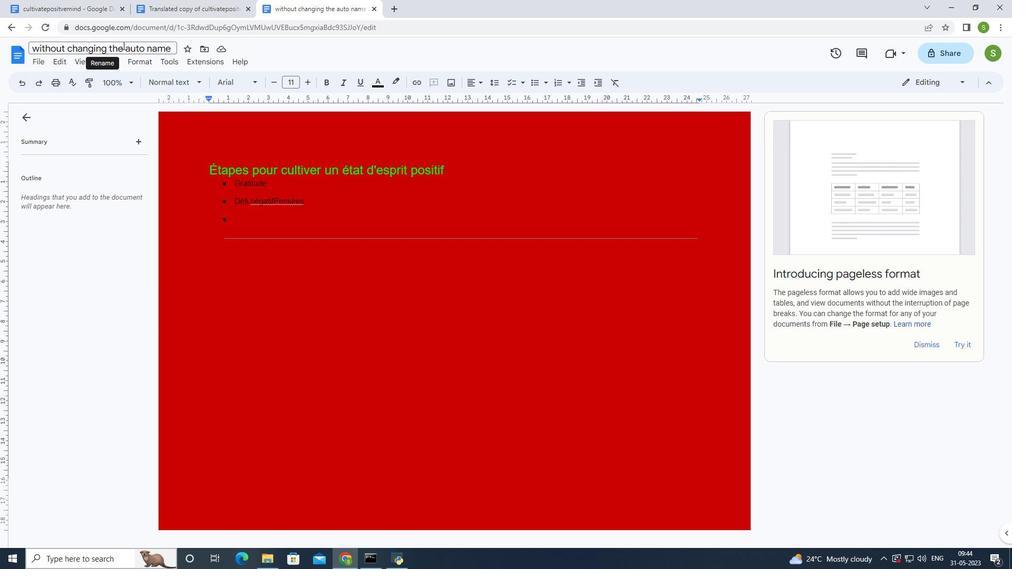
Action: Mouse moved to (145, 52)
Screenshot: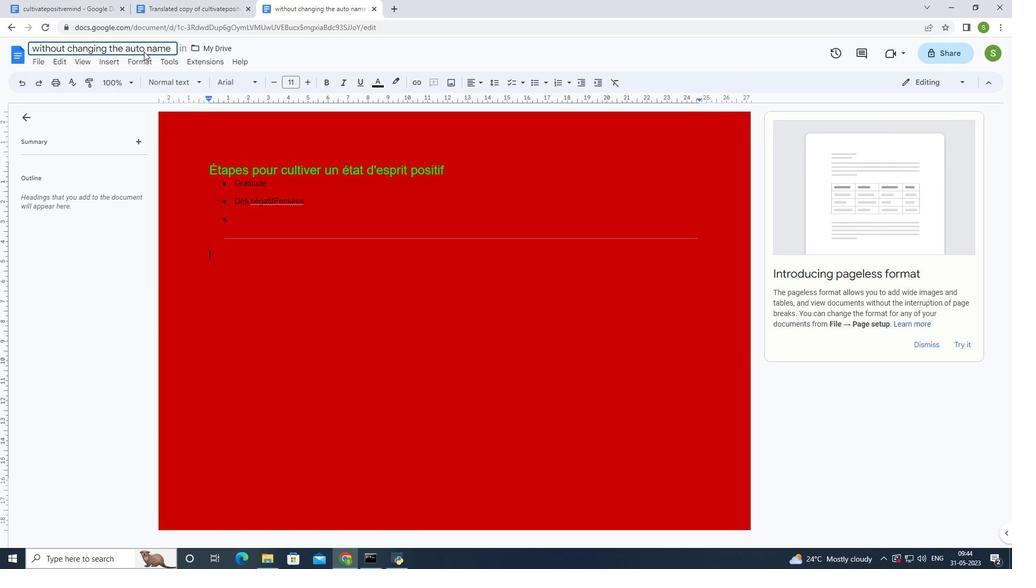 
Action: Mouse pressed left at (145, 52)
Screenshot: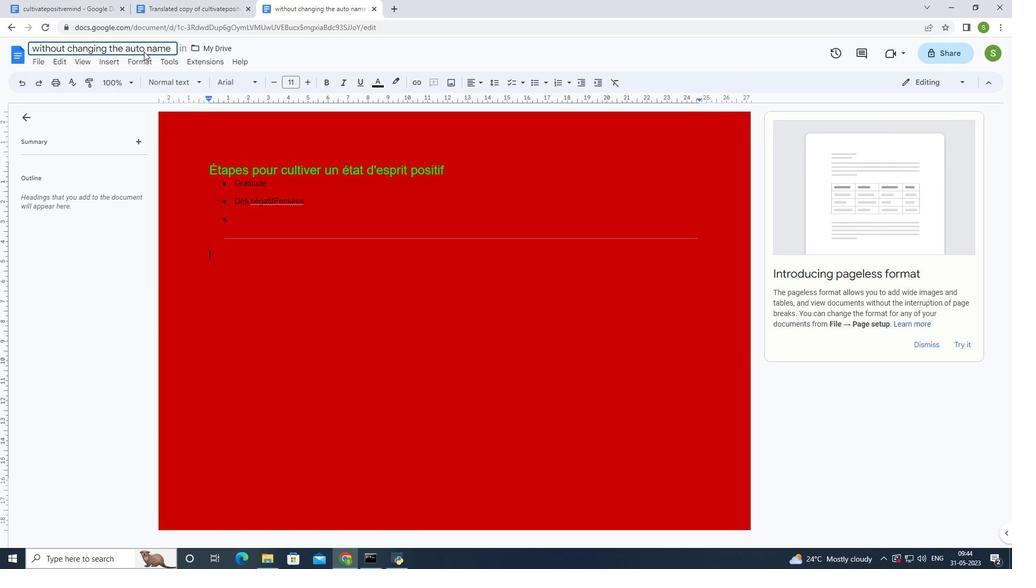 
Action: Mouse moved to (147, 52)
Screenshot: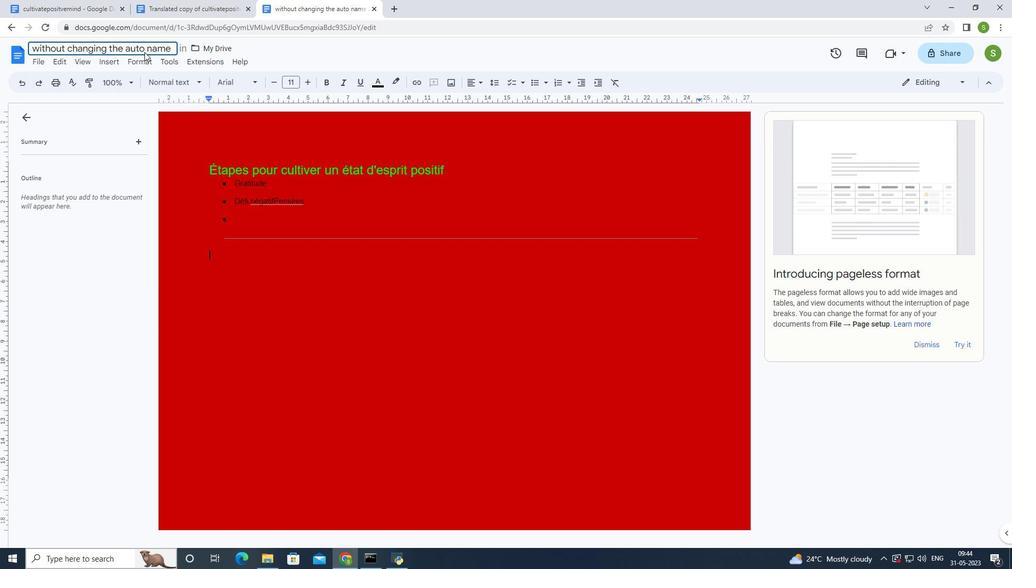 
Action: Mouse pressed left at (147, 52)
Screenshot: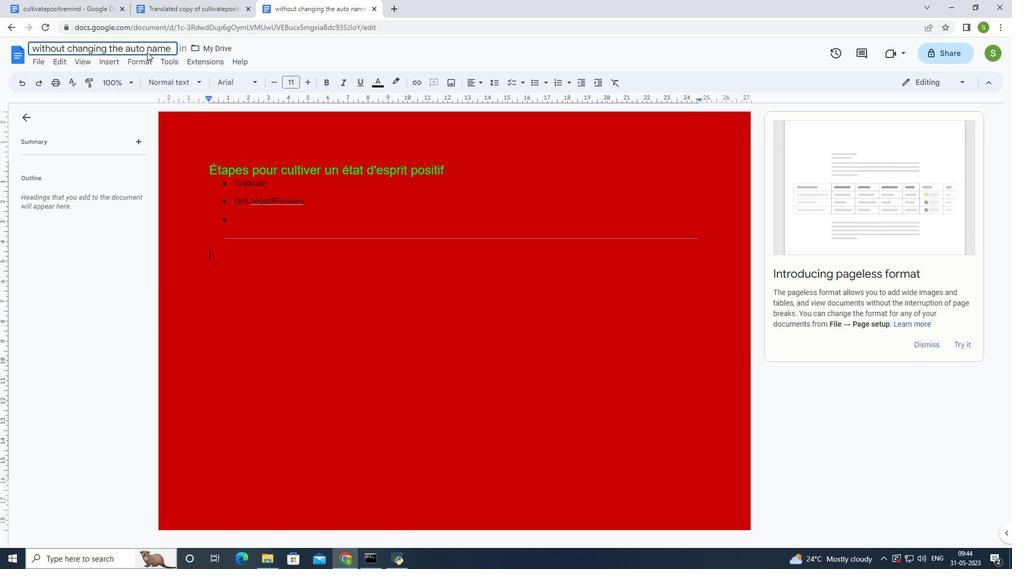 
Action: Mouse moved to (147, 50)
Screenshot: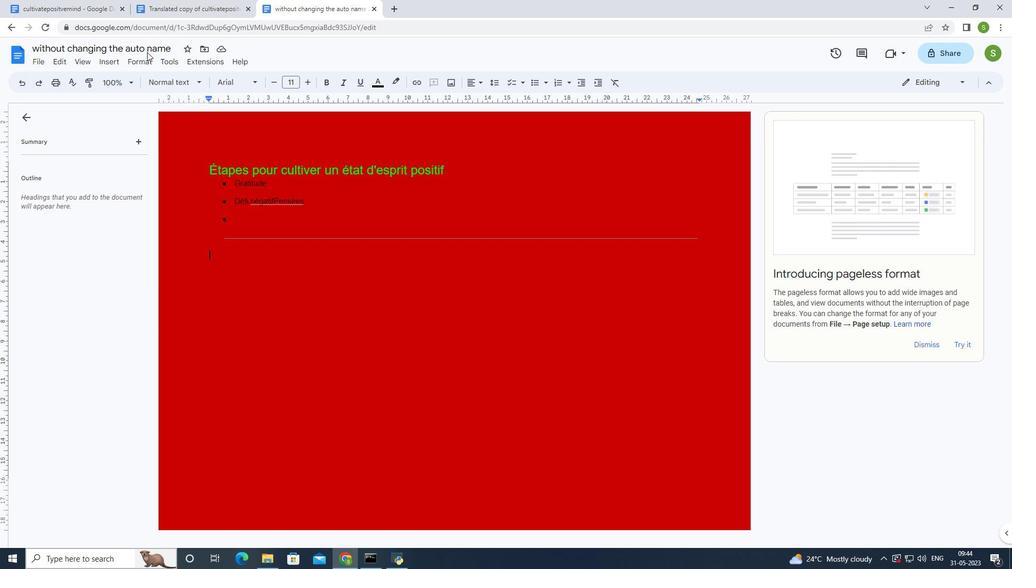 
Action: Mouse pressed left at (147, 50)
Screenshot: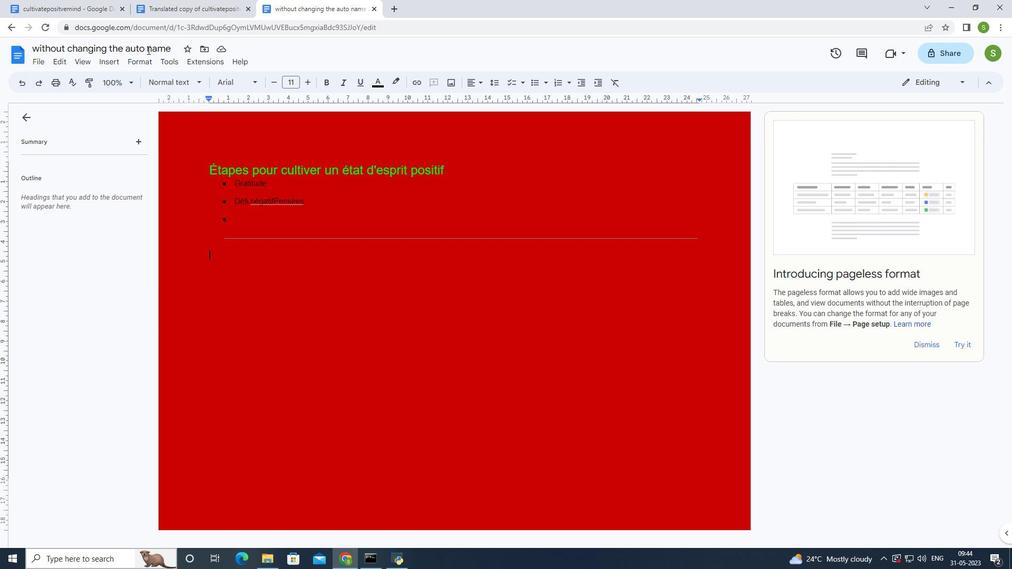 
Action: Mouse pressed left at (147, 50)
Screenshot: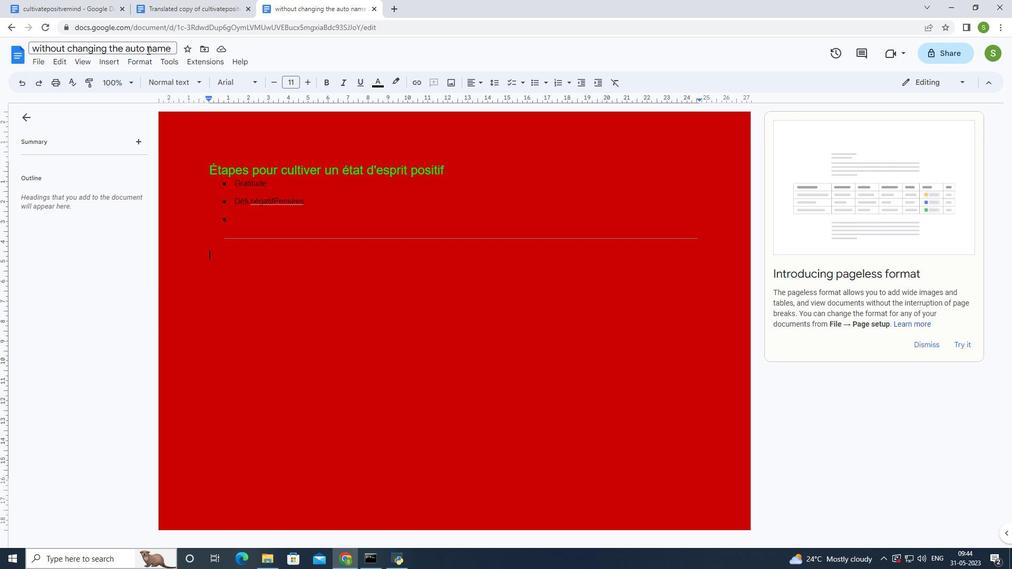
Action: Mouse pressed left at (147, 50)
Screenshot: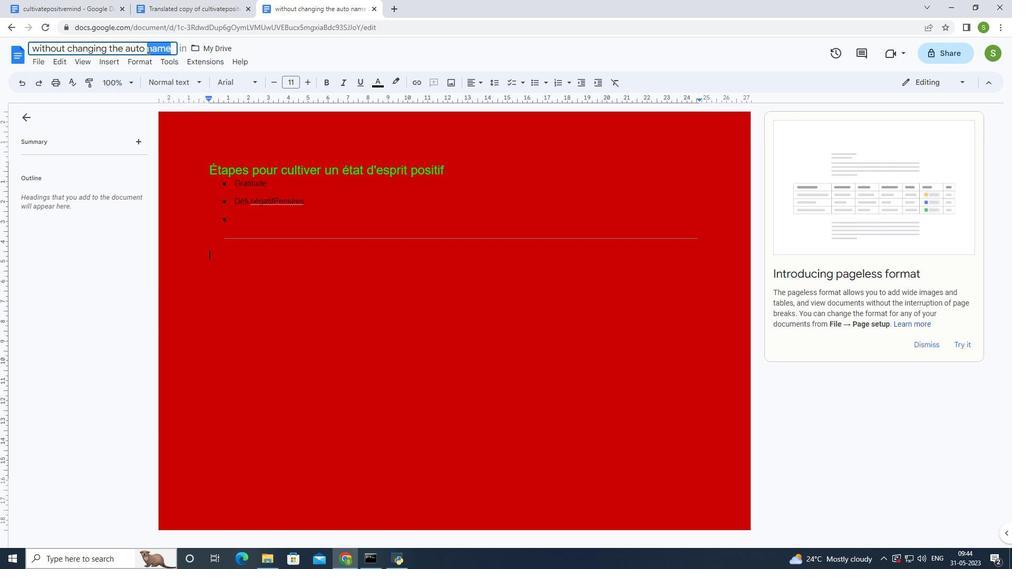 
Action: Mouse pressed left at (147, 50)
Screenshot: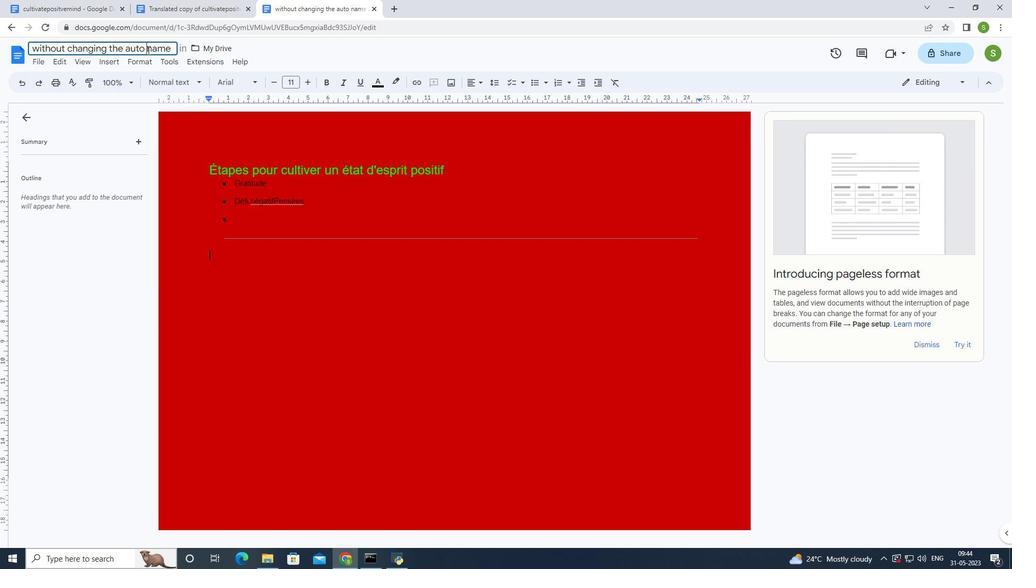 
Action: Mouse pressed left at (147, 50)
Screenshot: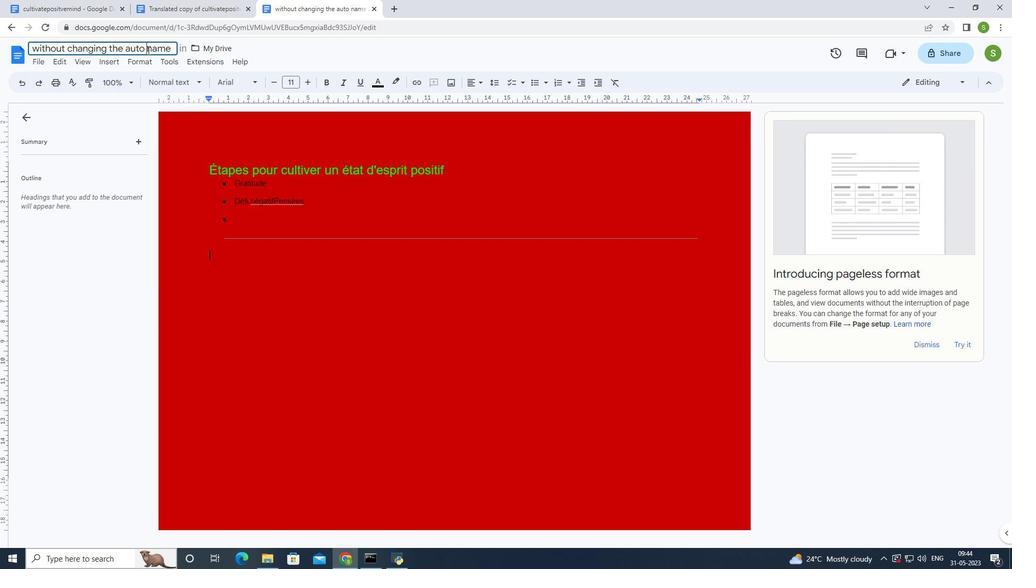 
Action: Mouse moved to (169, 49)
Screenshot: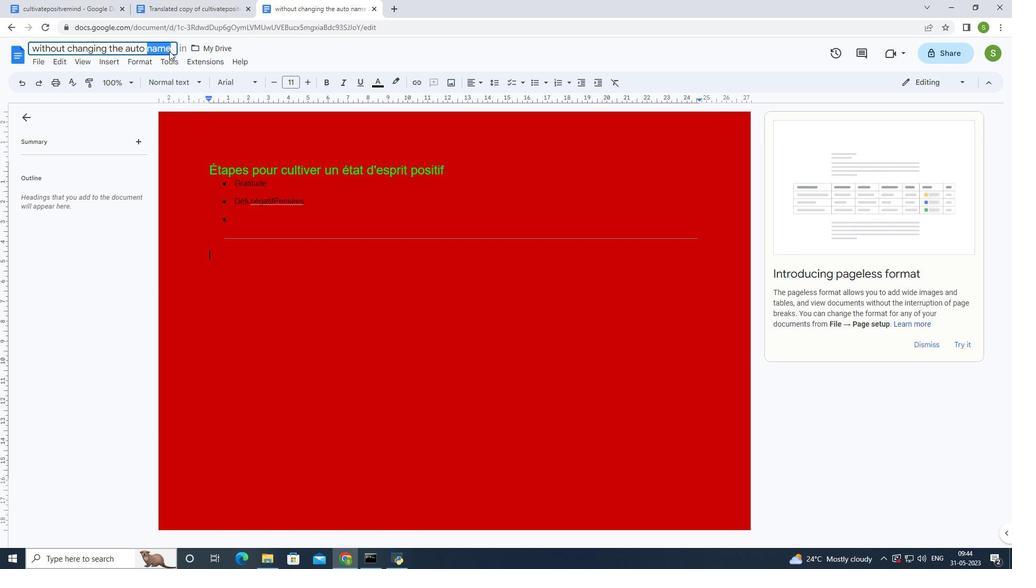 
Action: Mouse pressed left at (169, 49)
Screenshot: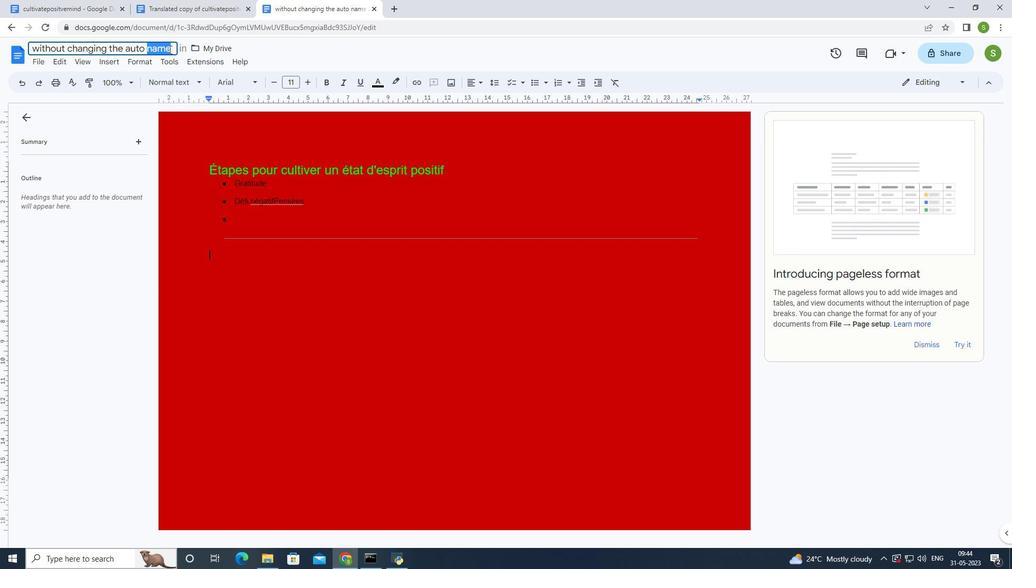 
Action: Mouse moved to (170, 49)
Screenshot: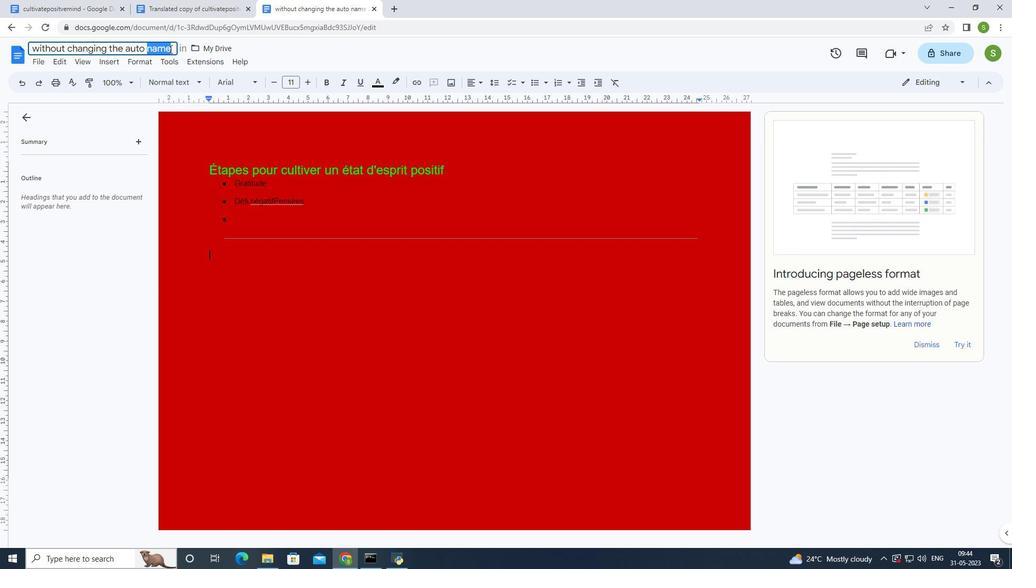 
Action: Mouse pressed left at (170, 49)
Screenshot: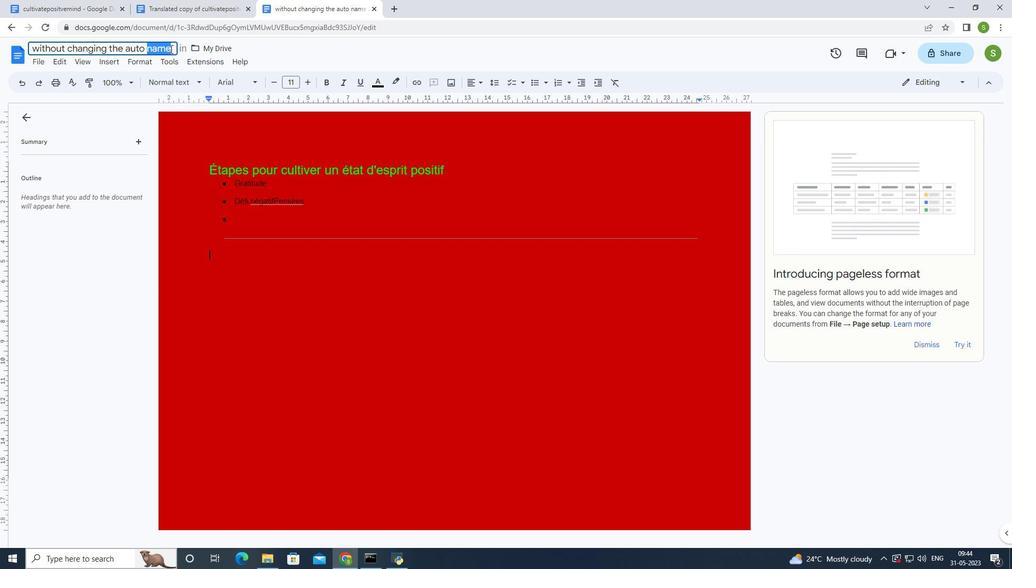 
Action: Mouse pressed left at (170, 49)
Screenshot: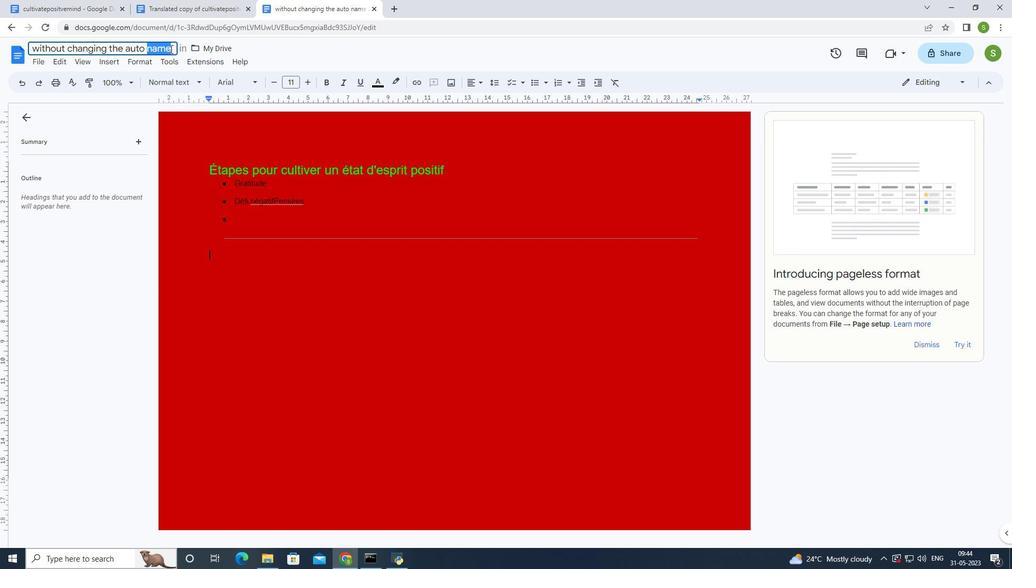 
Action: Mouse moved to (170, 48)
Screenshot: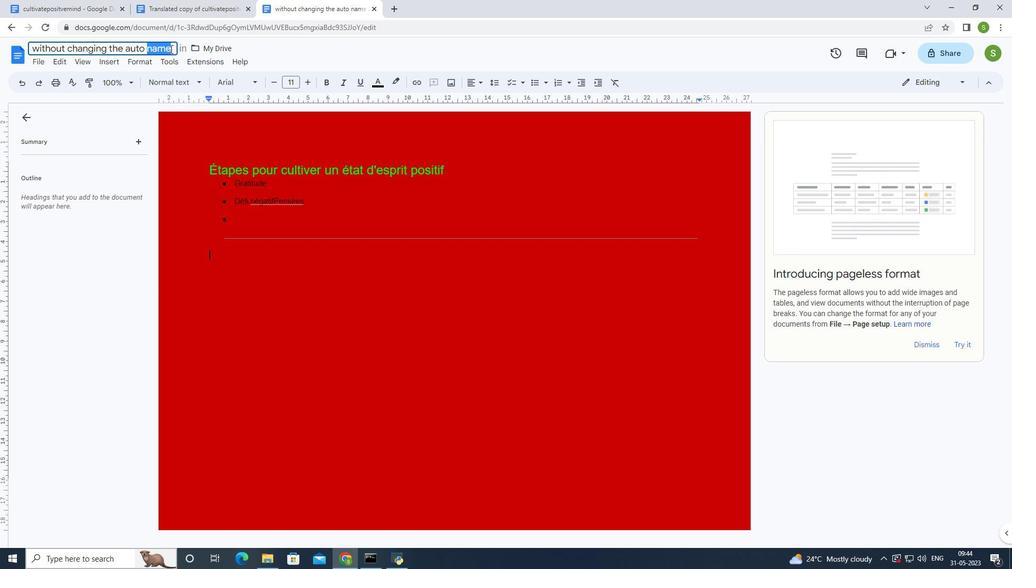 
Action: Mouse pressed left at (170, 48)
Screenshot: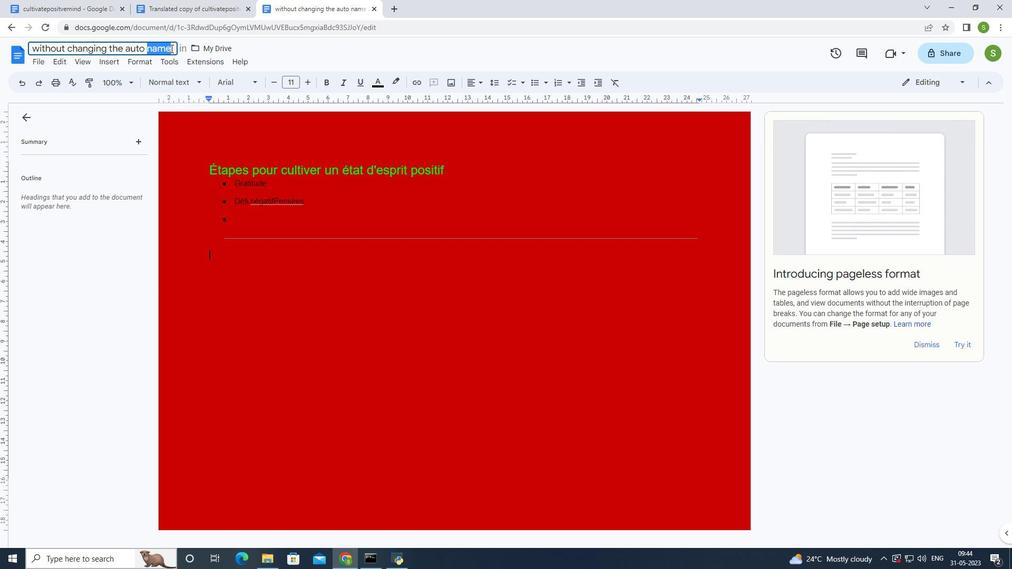
Action: Mouse moved to (172, 49)
Screenshot: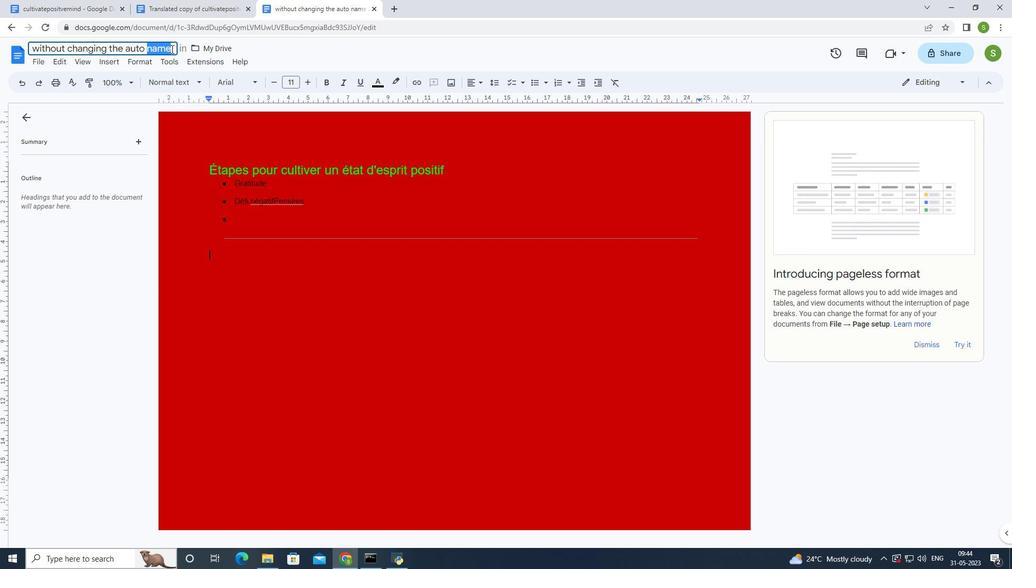 
Action: Mouse pressed left at (172, 49)
Screenshot: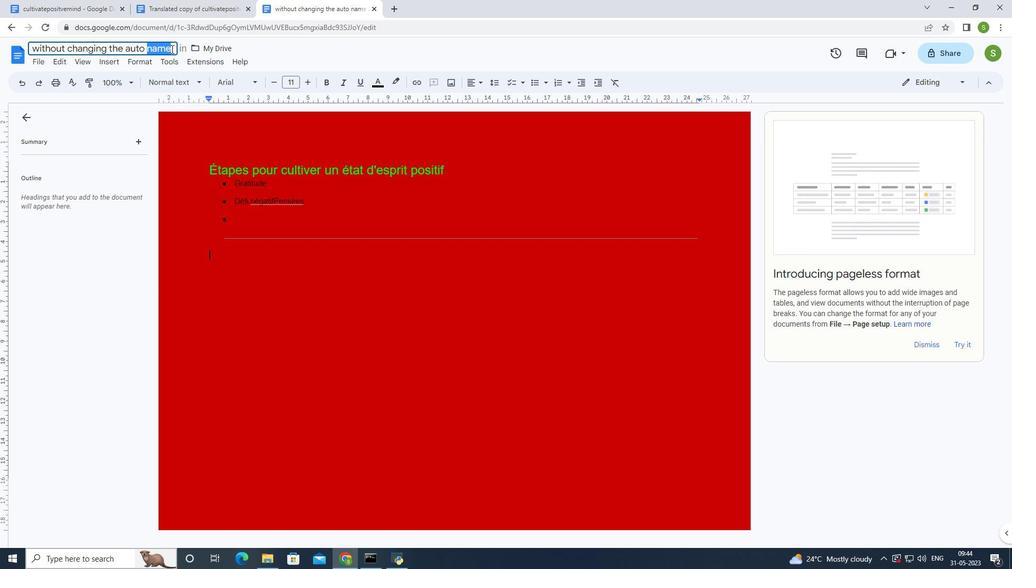 
Action: Mouse moved to (172, 49)
Screenshot: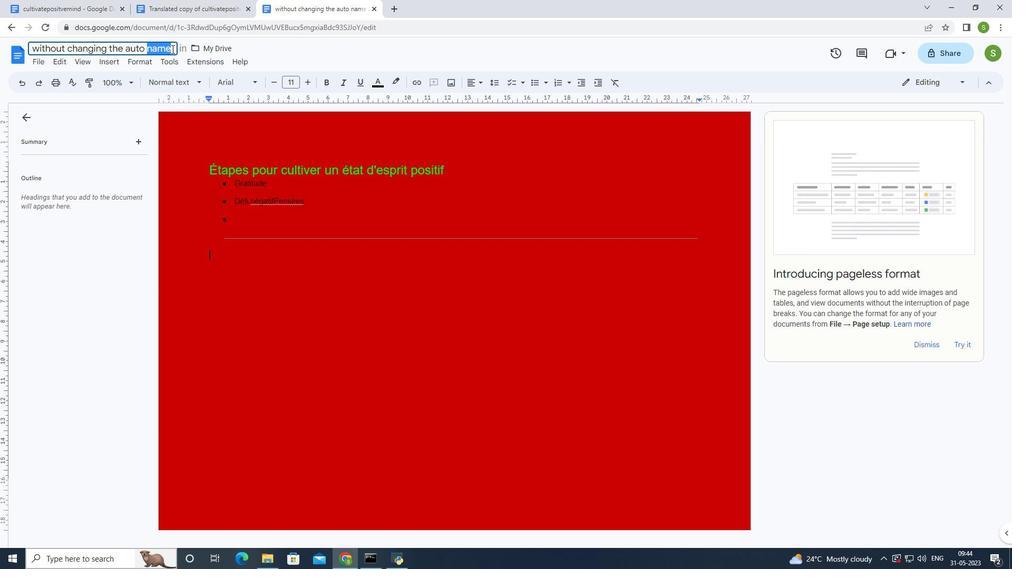 
Action: Mouse pressed left at (172, 49)
Screenshot: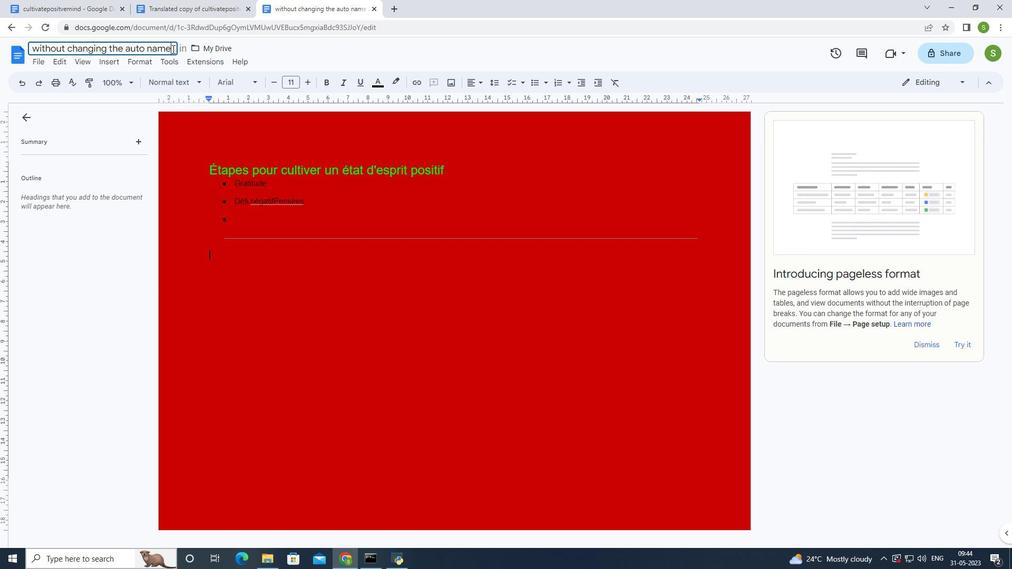 
Action: Mouse moved to (178, 86)
Screenshot: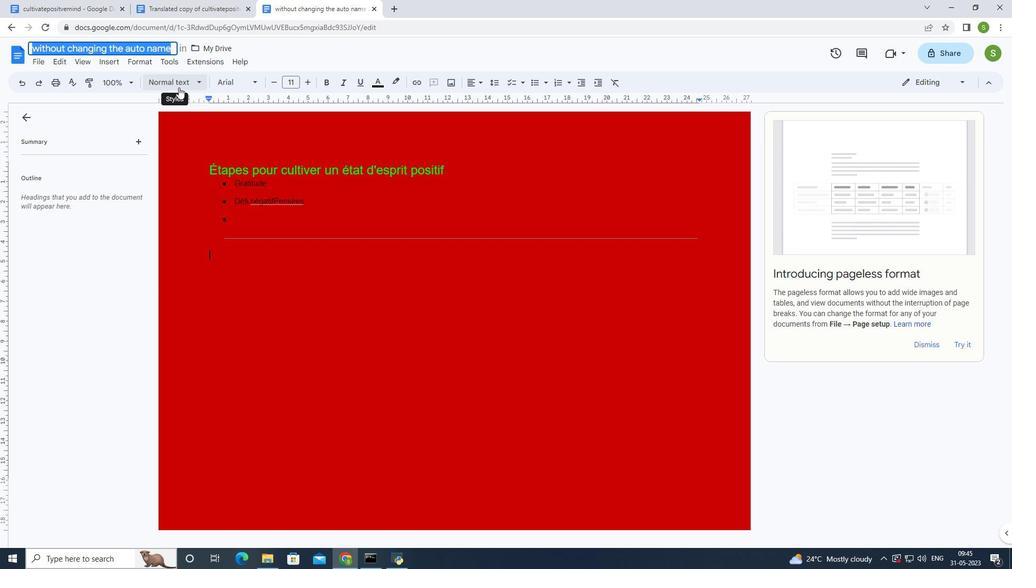 
Action: Key pressed <Key.delete>
Screenshot: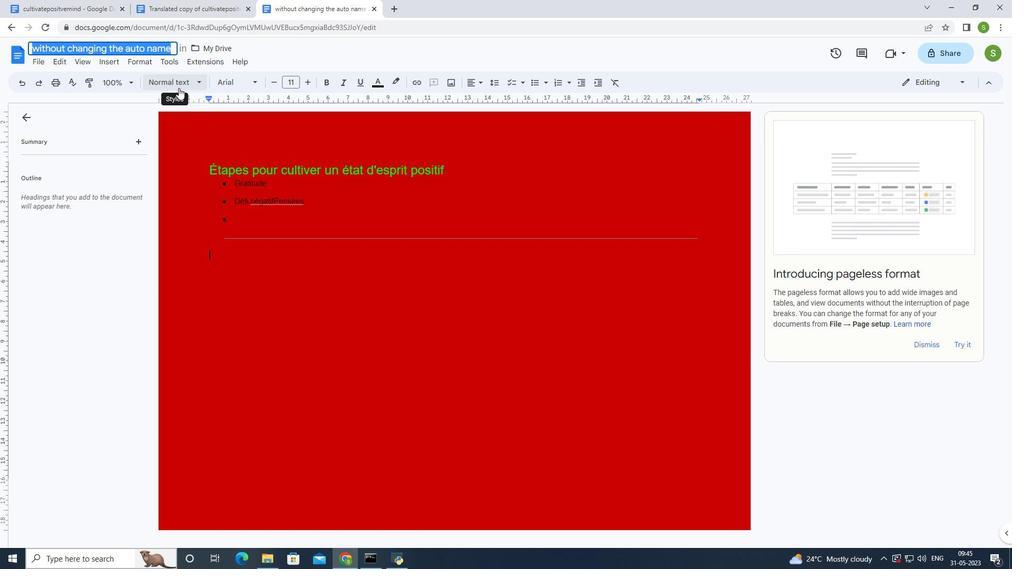 
Action: Mouse moved to (177, 109)
Screenshot: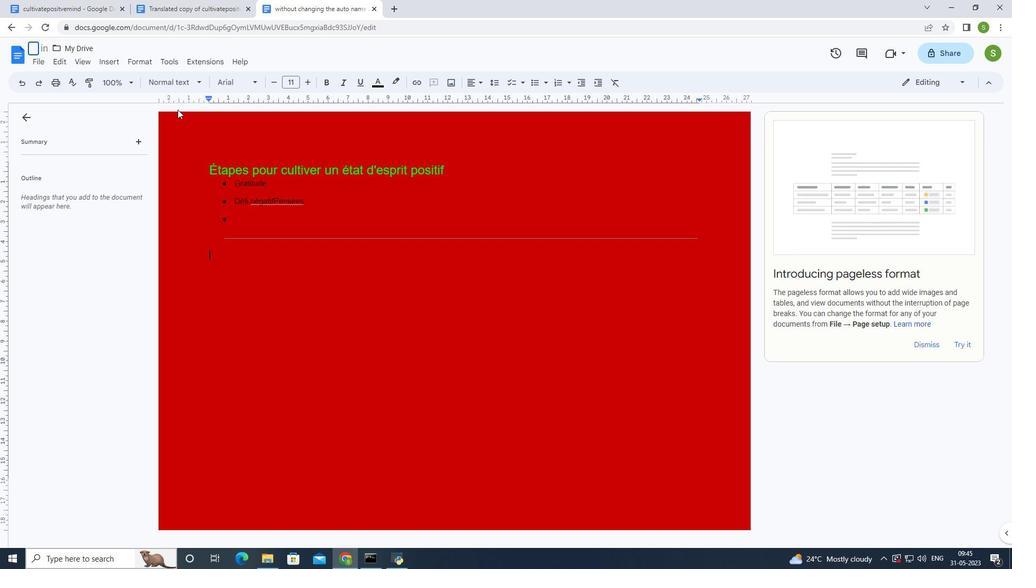 
